 Task: Create a blank project AgileCraft with privacy Public and default view as List and in the team Taskers . Create three sections in the project as To-Do, Doing and Done
Action: Mouse moved to (98, 396)
Screenshot: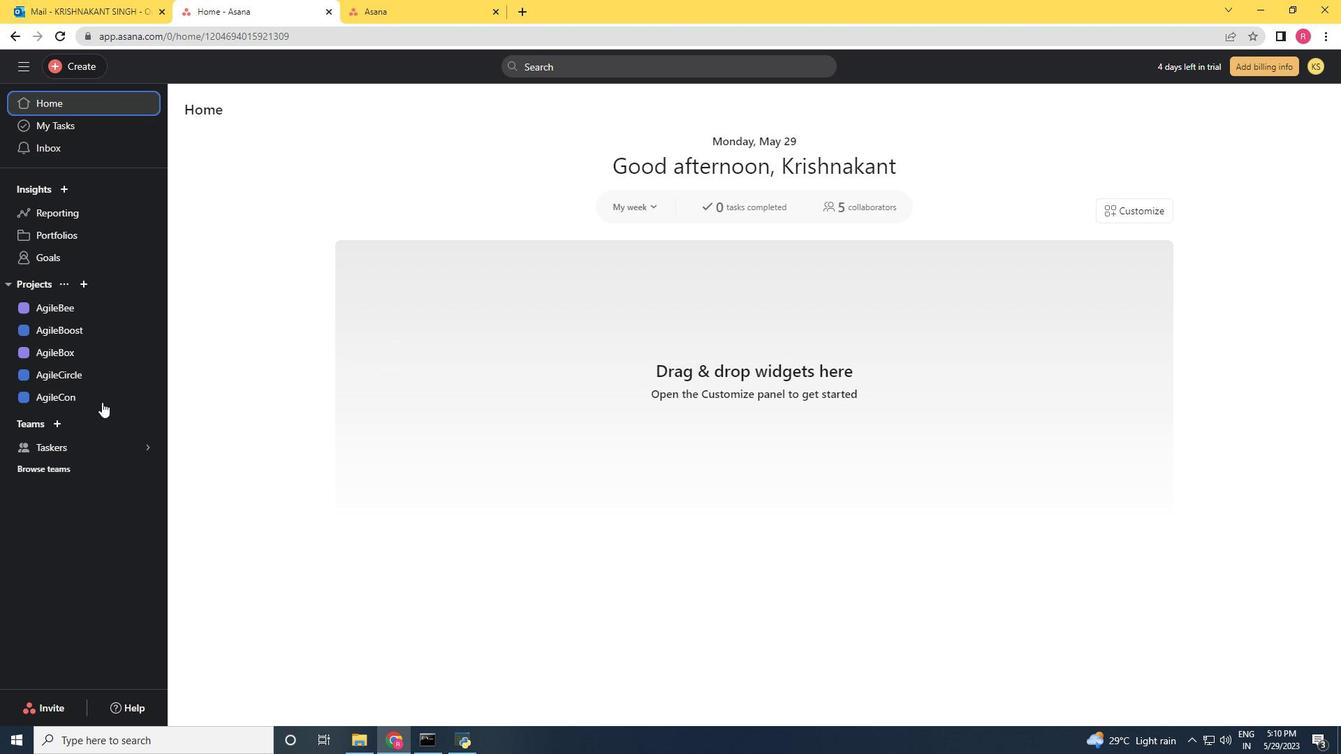 
Action: Mouse pressed left at (98, 396)
Screenshot: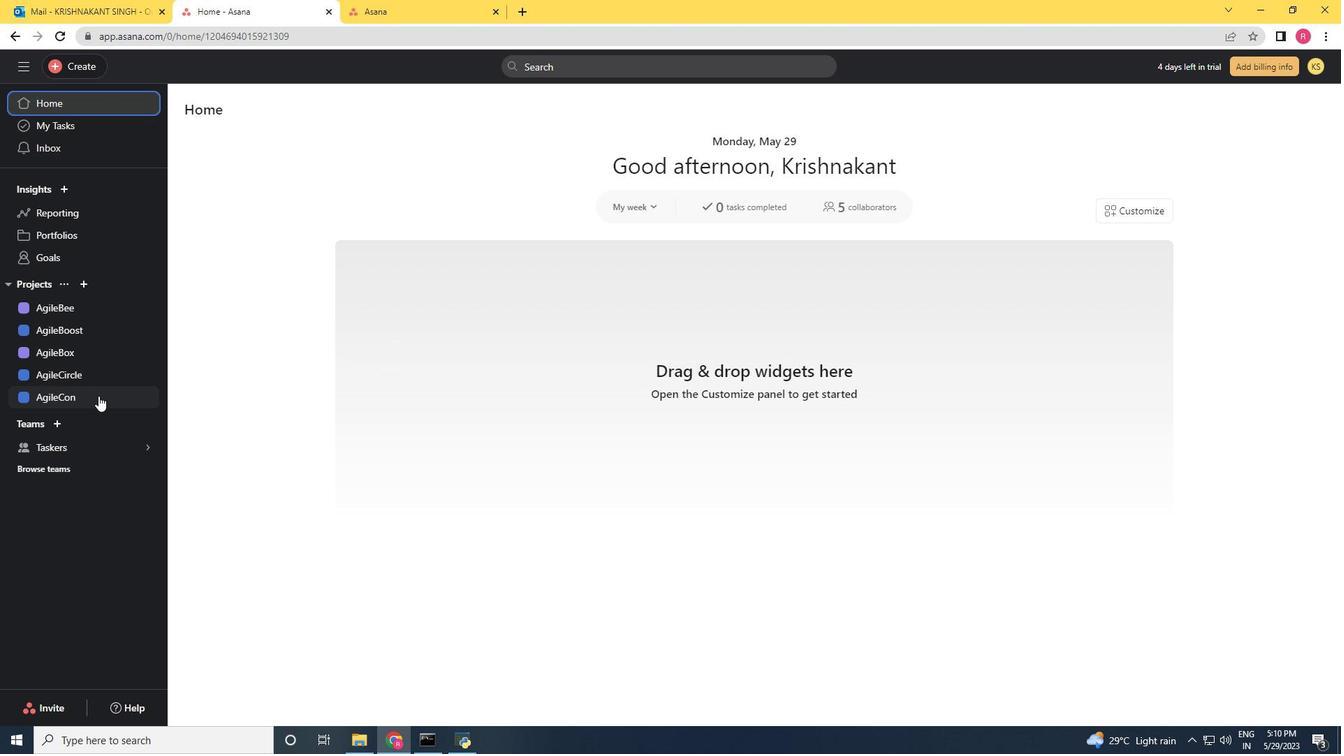 
Action: Mouse moved to (85, 60)
Screenshot: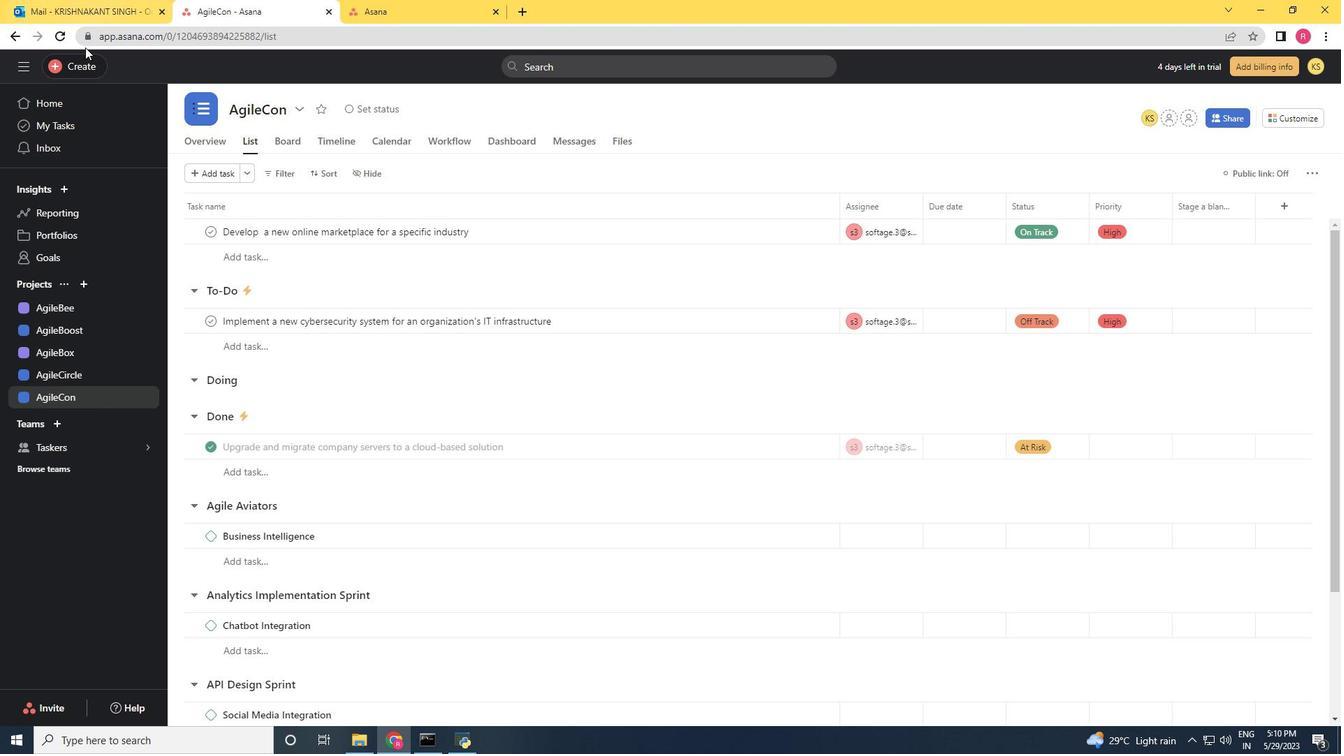 
Action: Mouse pressed left at (85, 60)
Screenshot: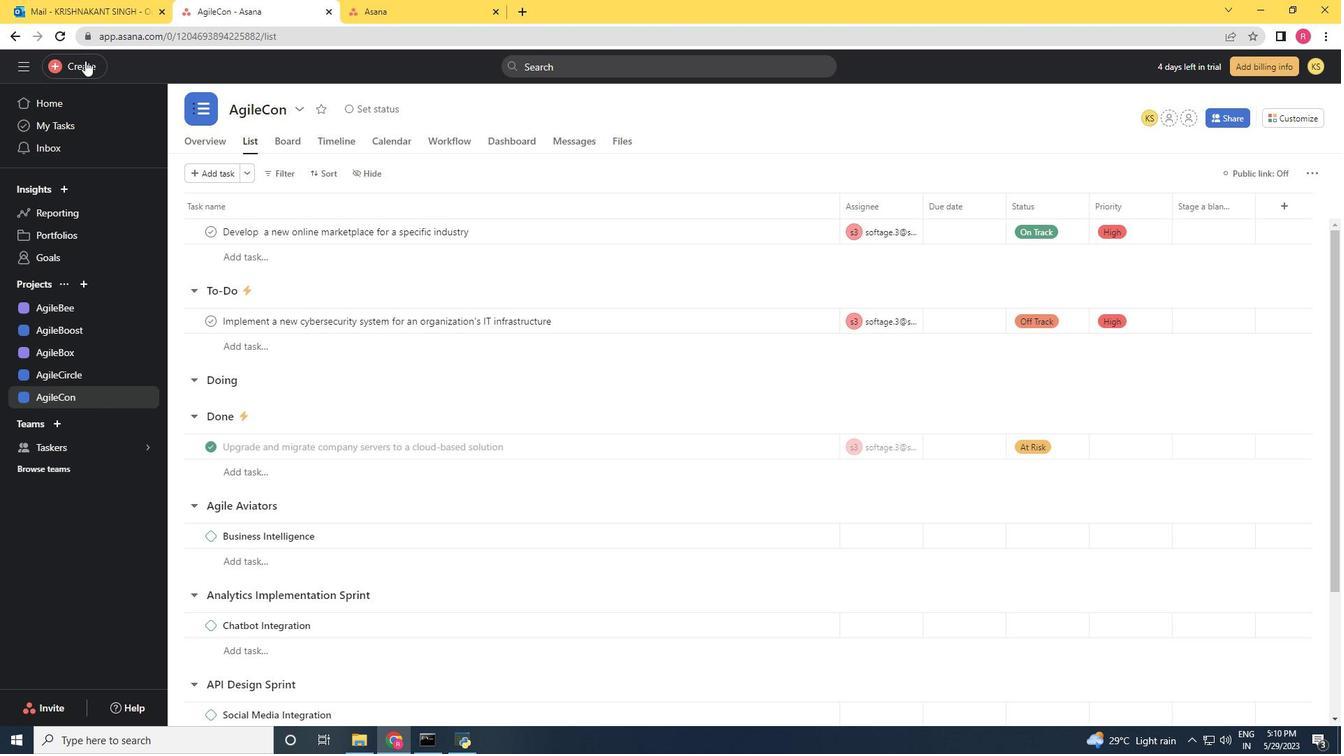 
Action: Mouse moved to (141, 103)
Screenshot: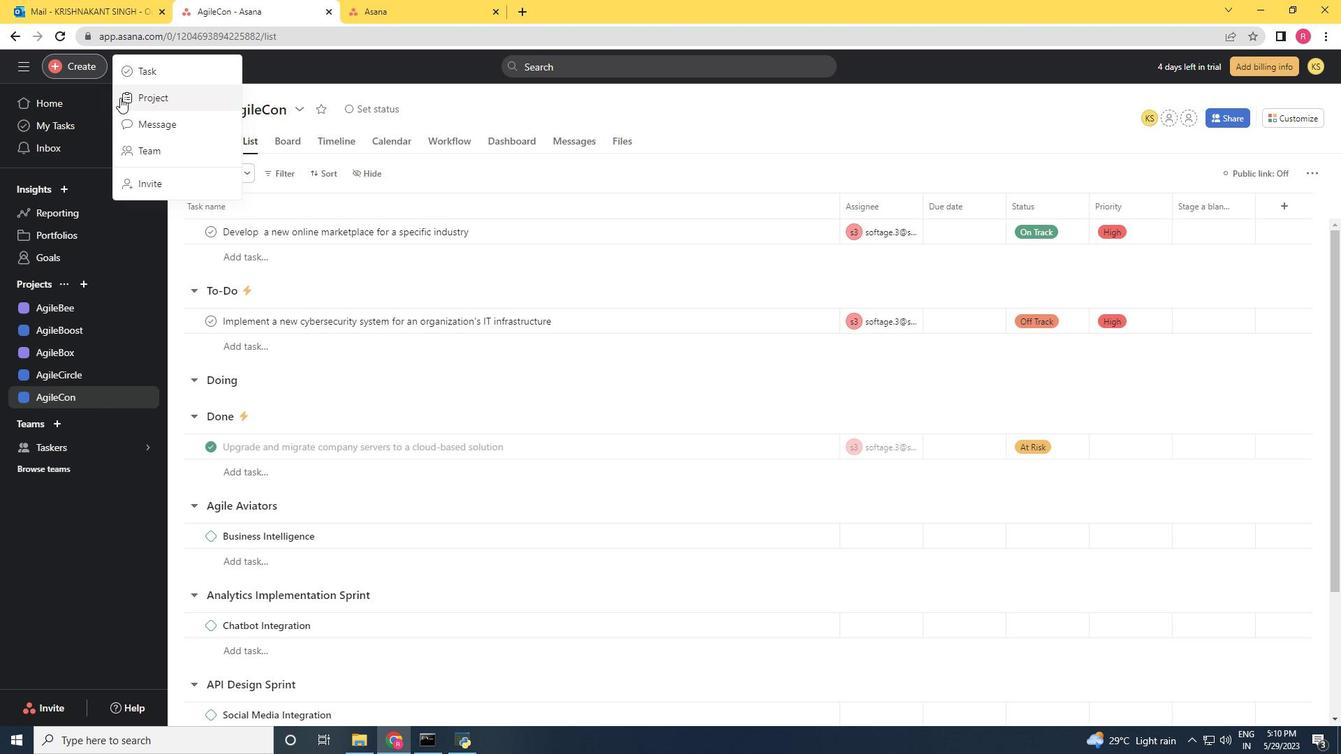 
Action: Mouse pressed left at (141, 103)
Screenshot: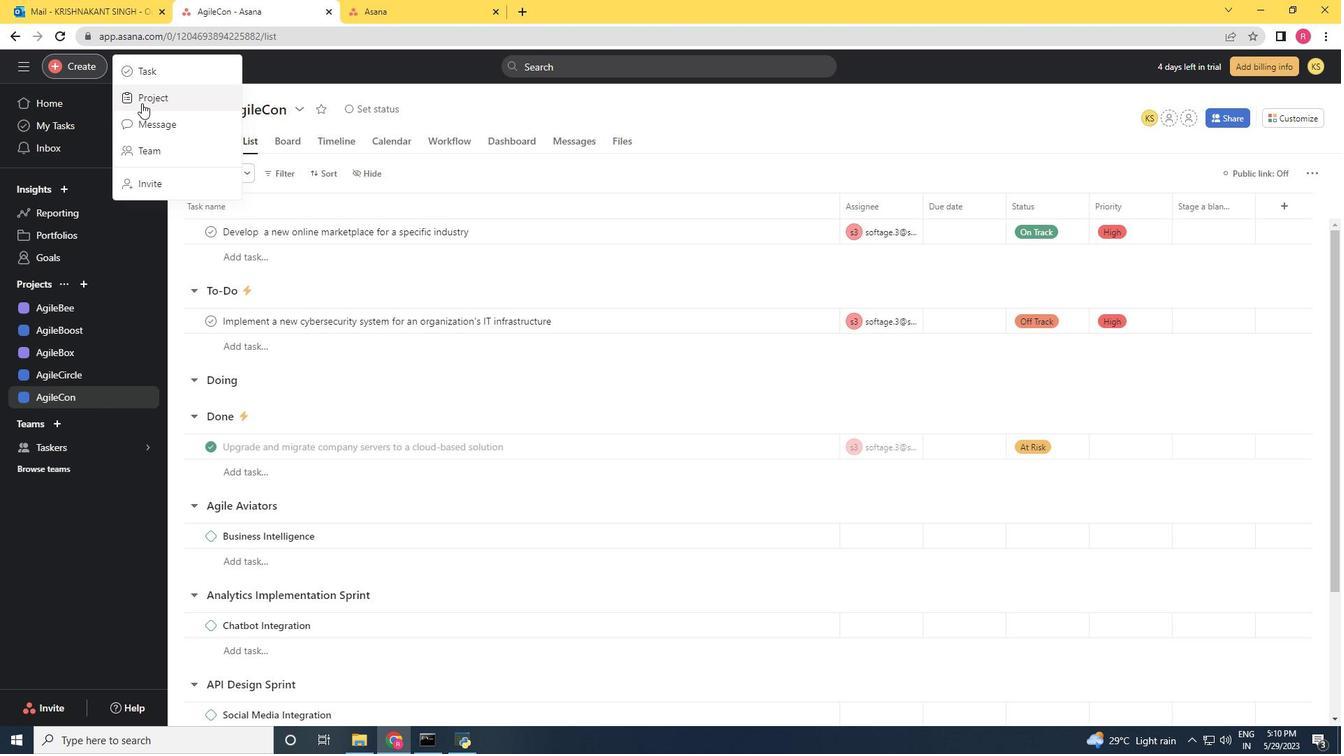 
Action: Mouse moved to (556, 398)
Screenshot: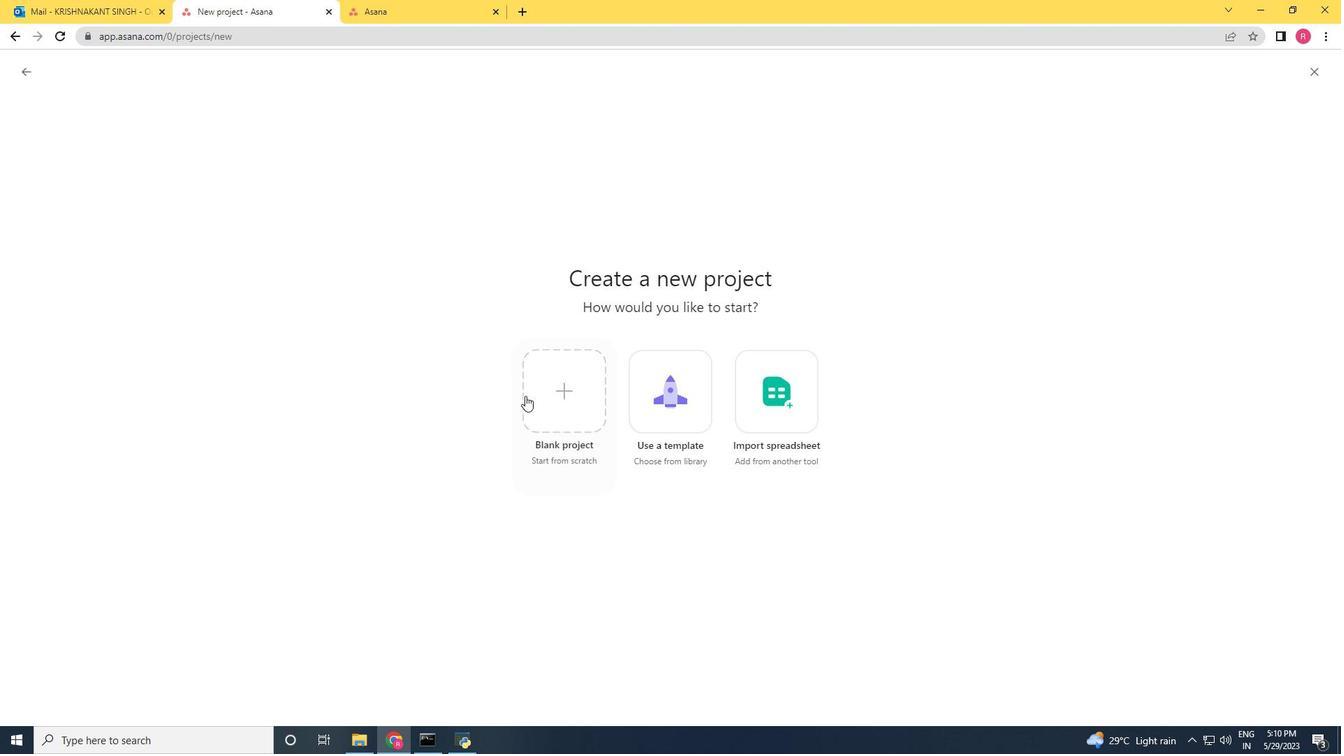 
Action: Mouse pressed left at (556, 398)
Screenshot: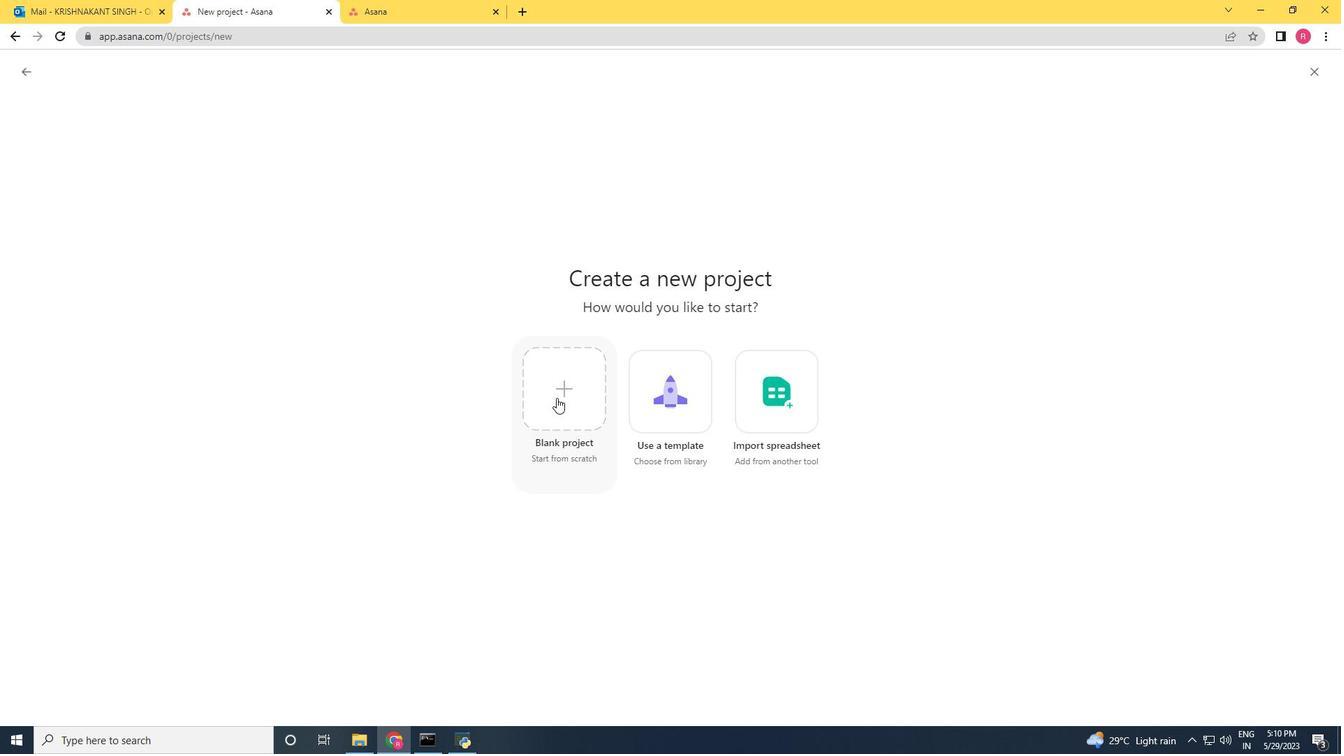 
Action: Mouse moved to (314, 218)
Screenshot: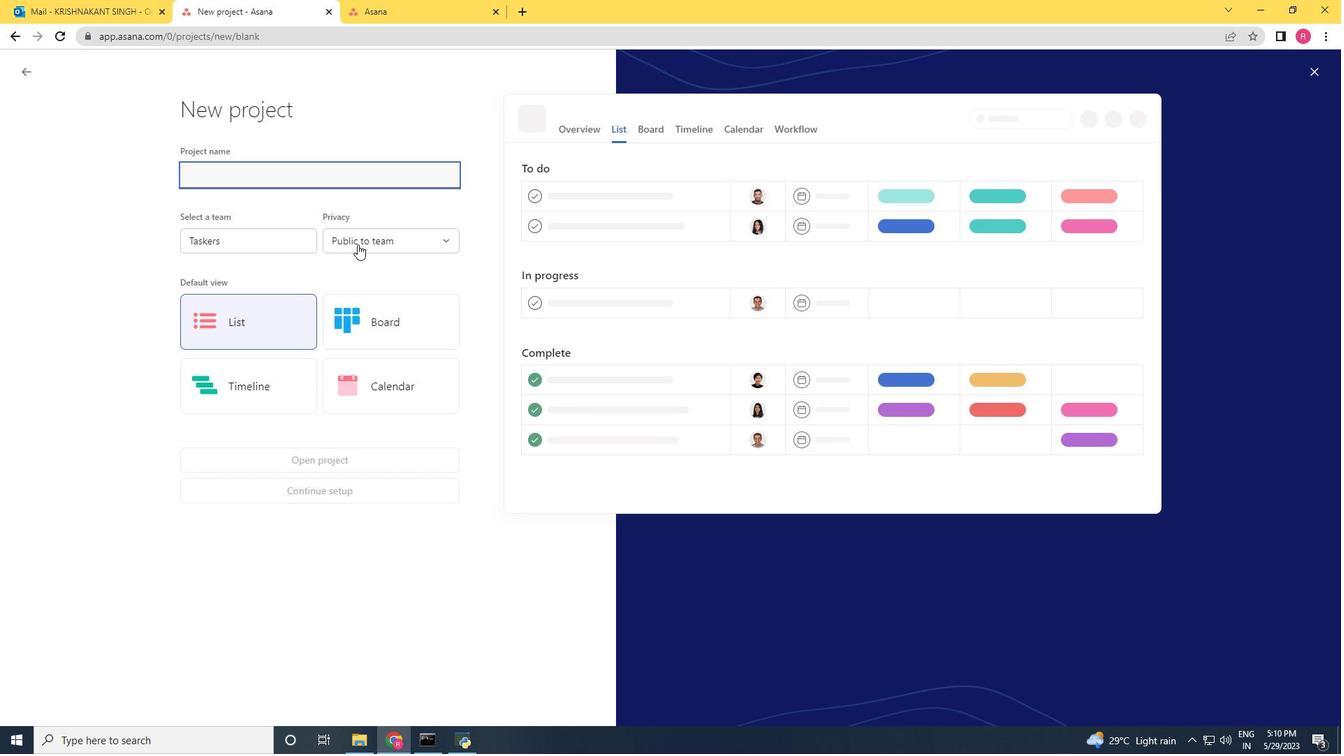 
Action: Key pressed <Key.shift>Agile<Key.shift>Craft
Screenshot: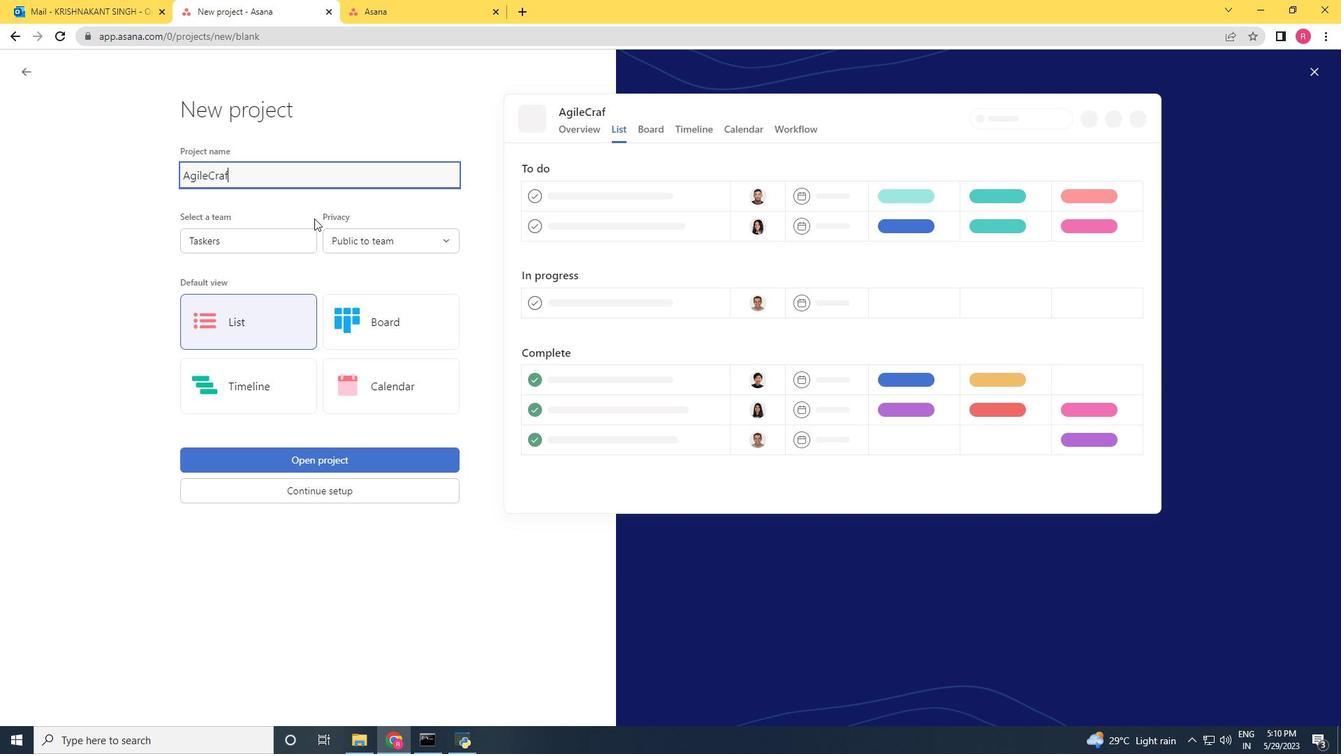 
Action: Mouse moved to (364, 245)
Screenshot: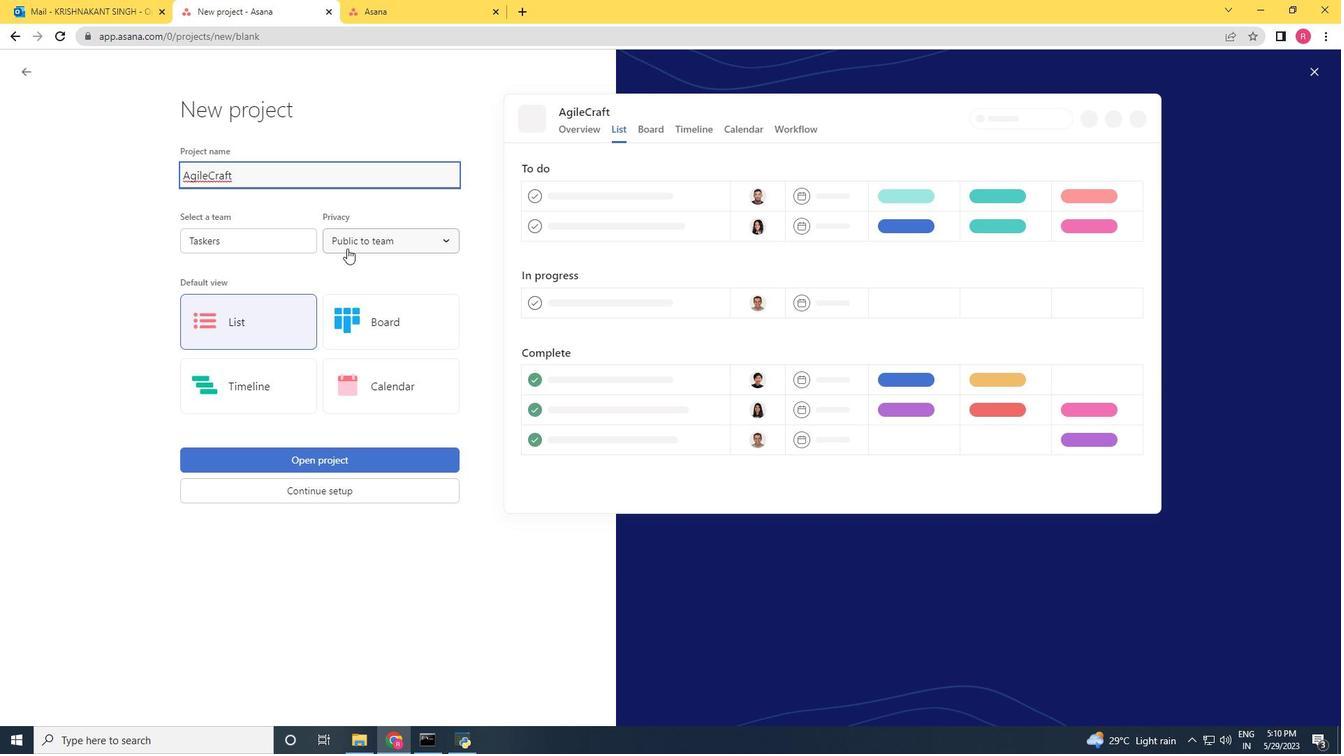 
Action: Mouse pressed left at (364, 245)
Screenshot: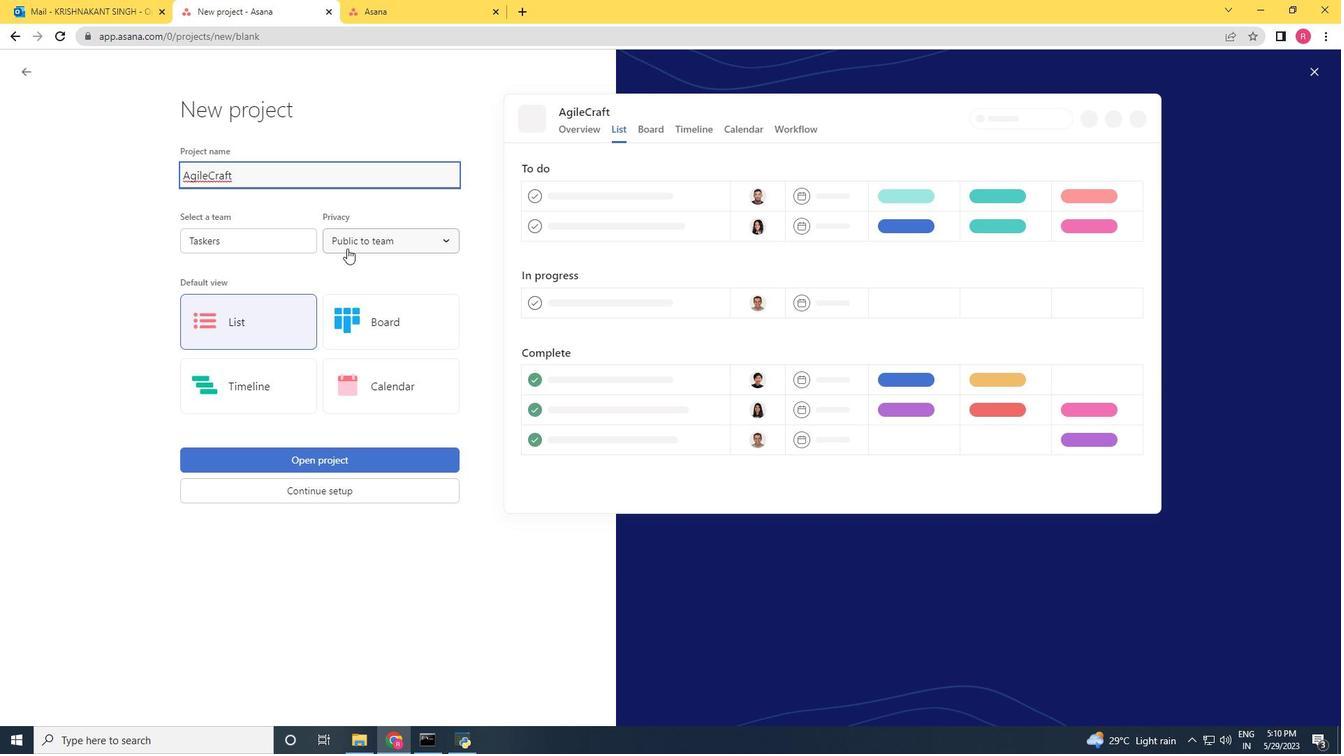 
Action: Mouse moved to (377, 264)
Screenshot: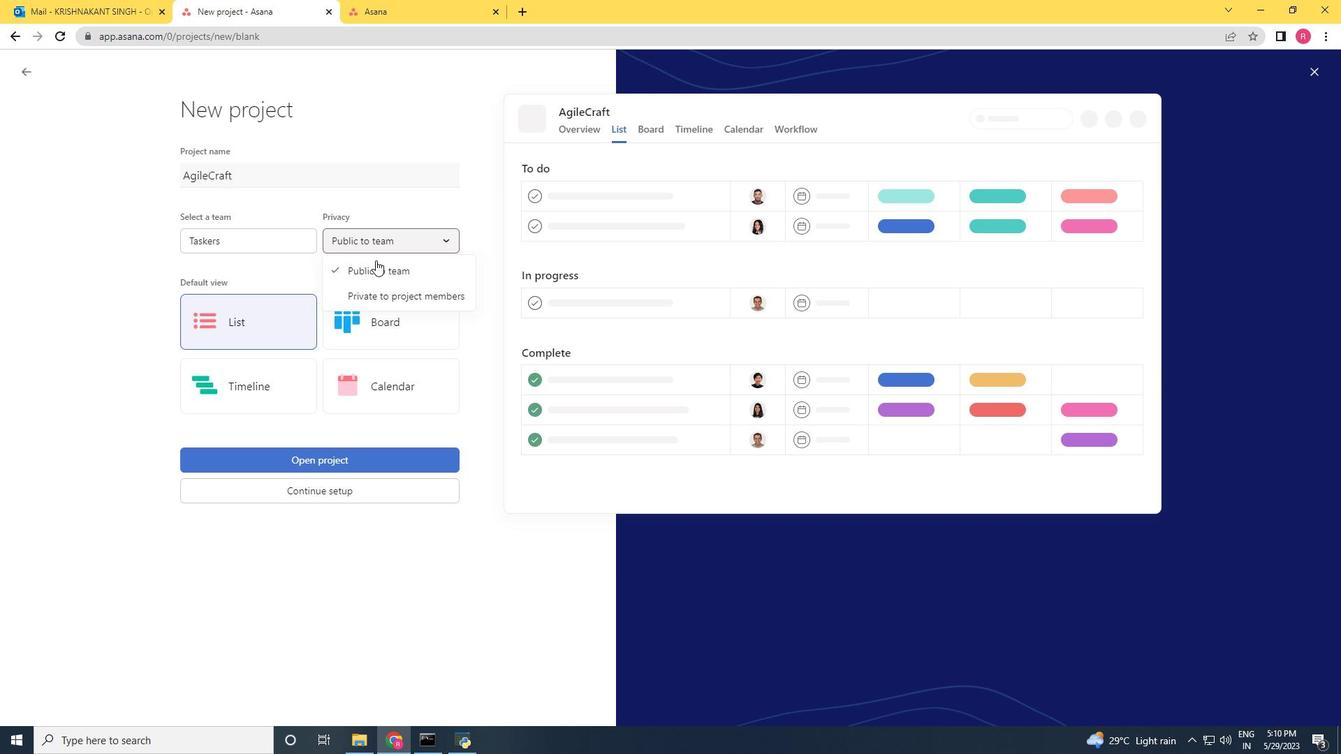 
Action: Mouse pressed left at (377, 264)
Screenshot: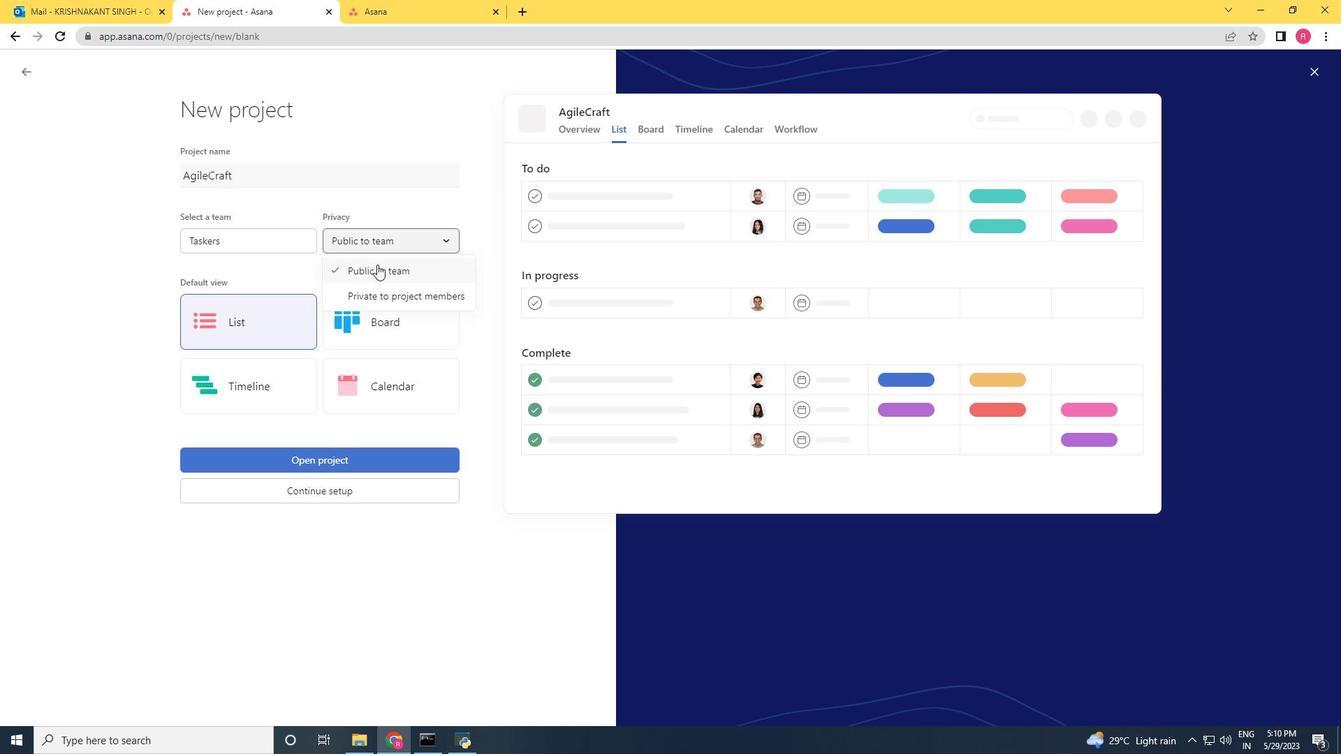 
Action: Mouse moved to (250, 306)
Screenshot: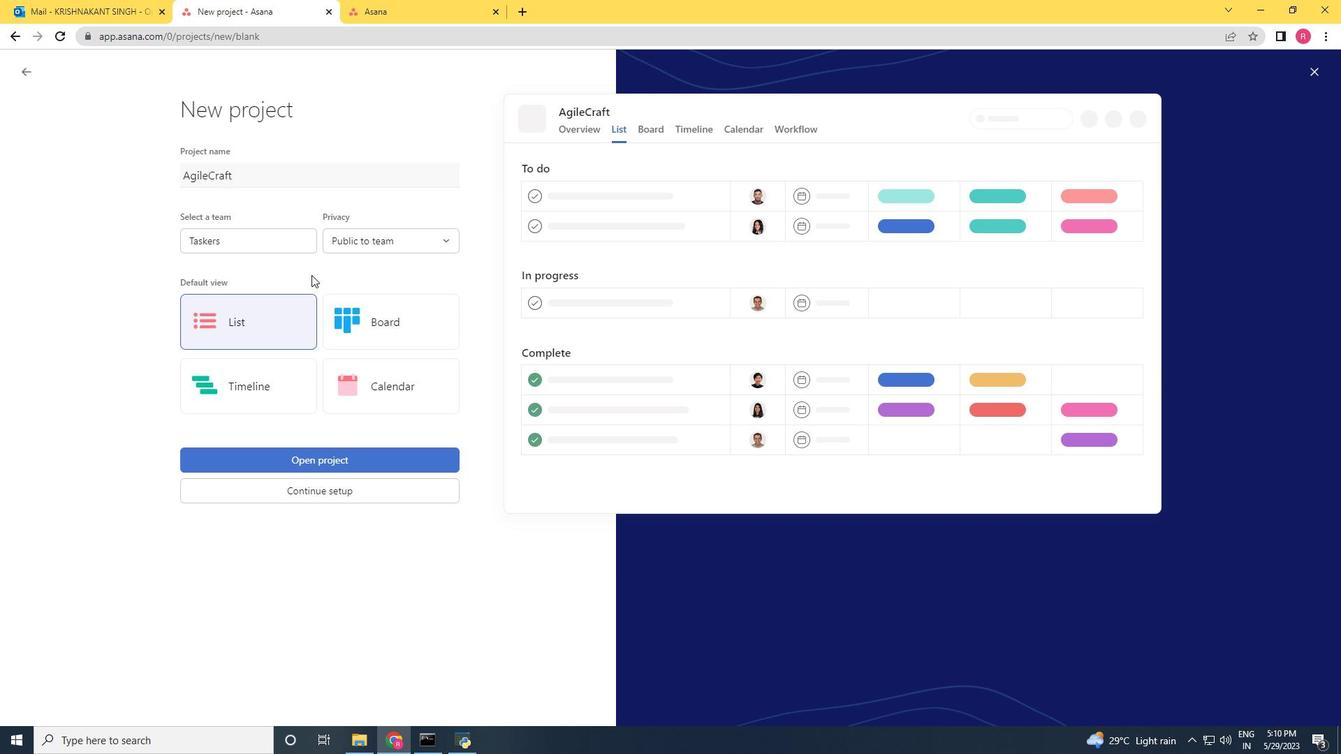 
Action: Mouse pressed left at (250, 306)
Screenshot: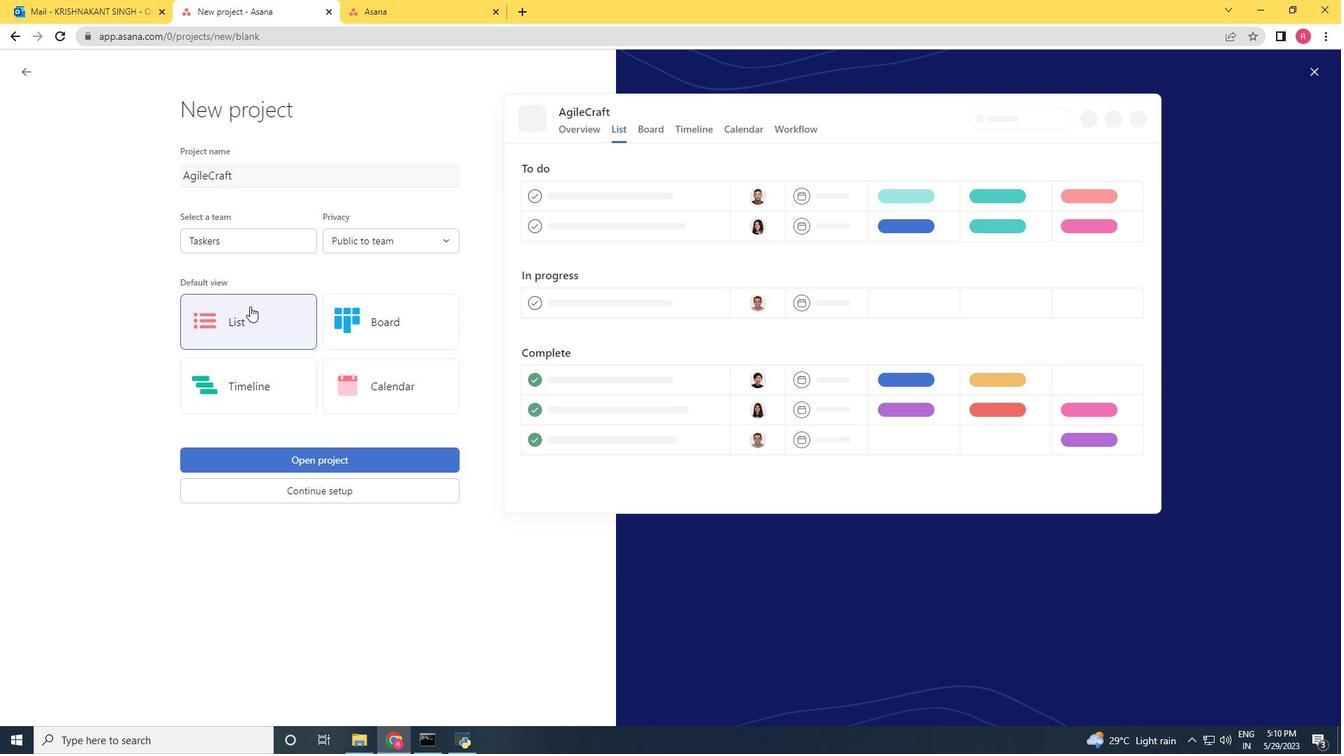 
Action: Mouse moved to (267, 243)
Screenshot: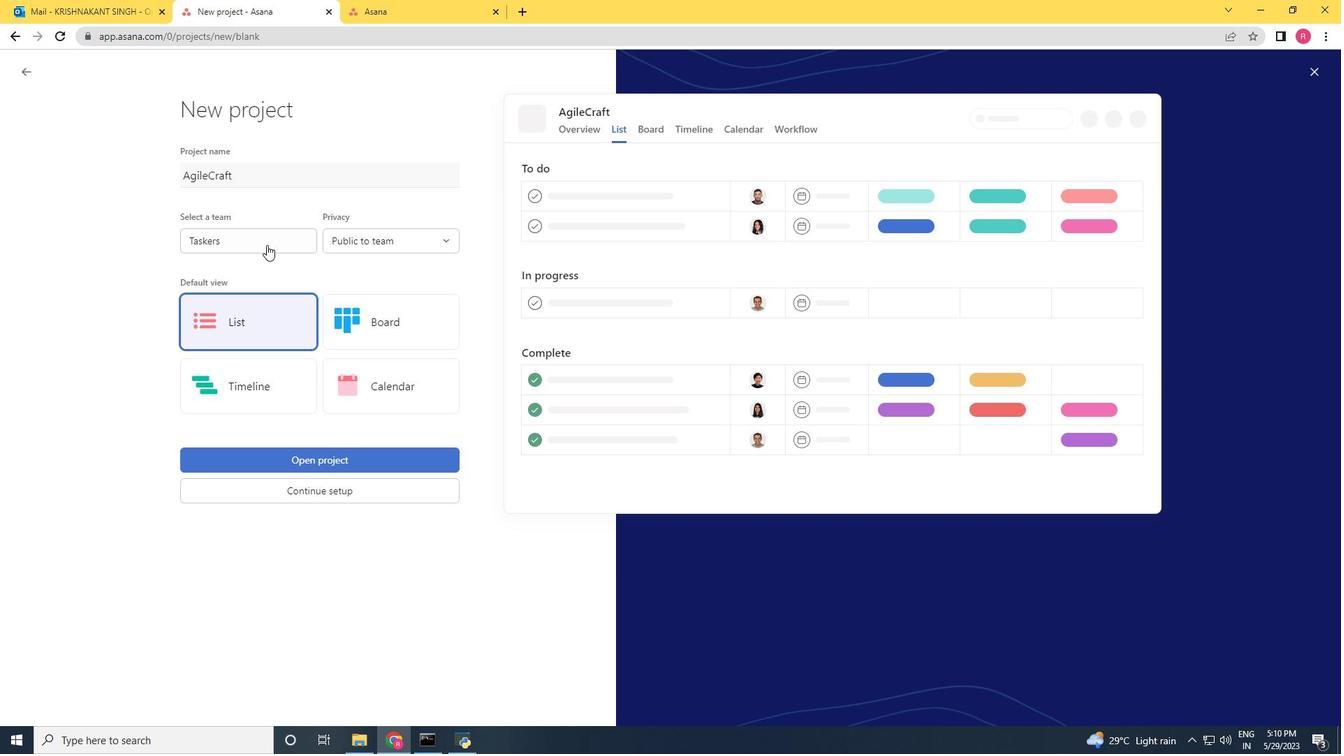 
Action: Mouse pressed left at (267, 243)
Screenshot: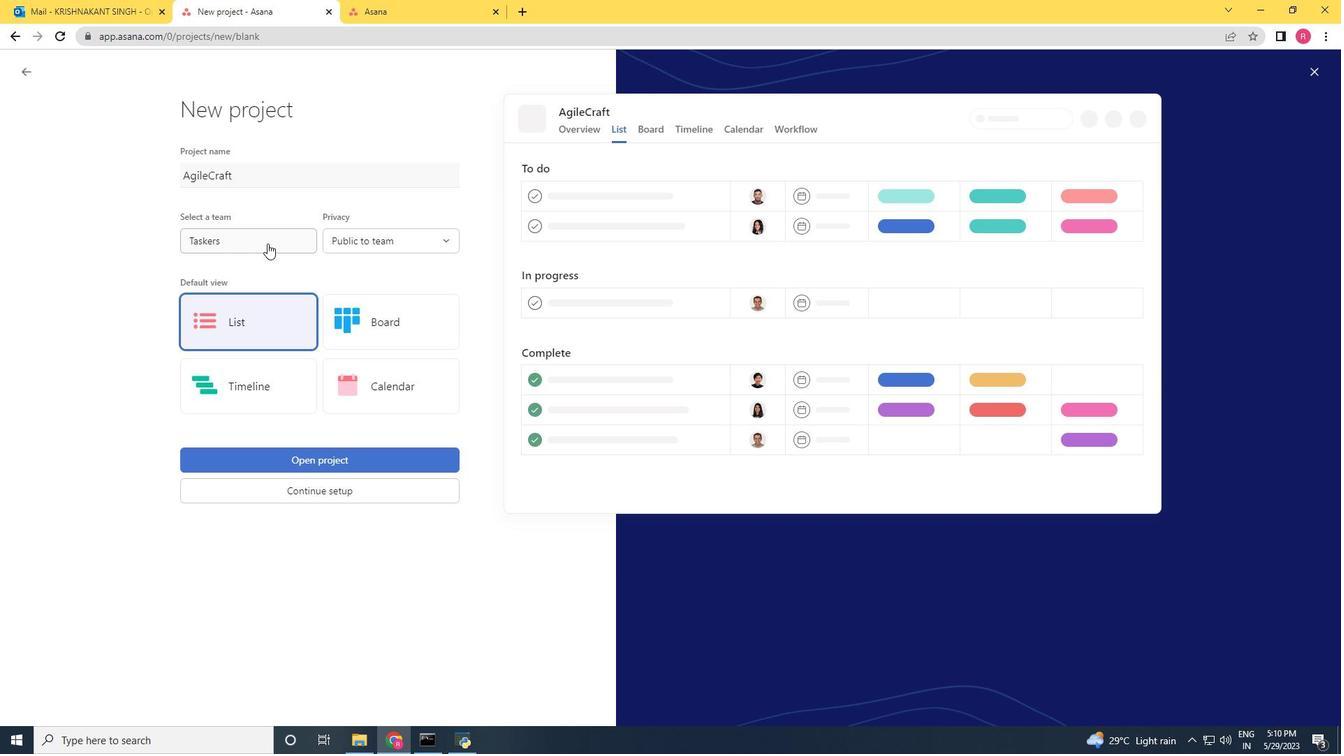
Action: Mouse moved to (264, 262)
Screenshot: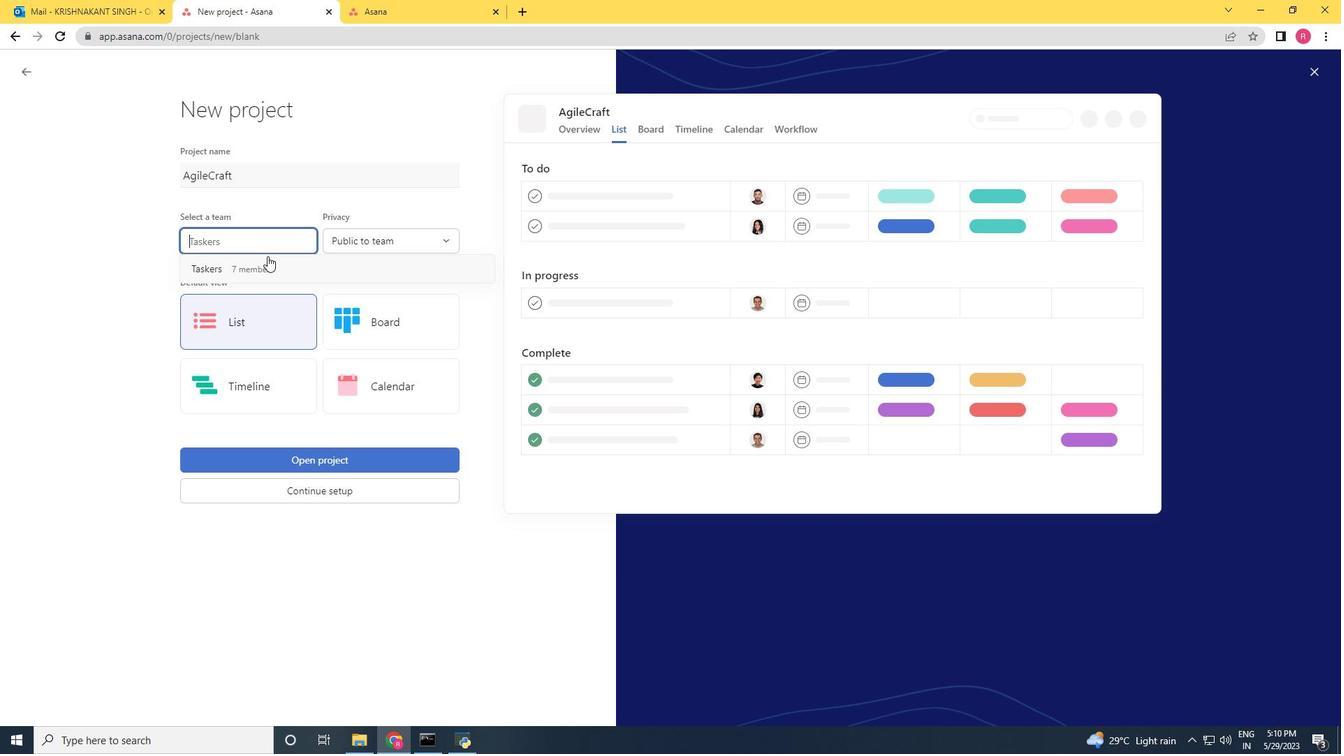 
Action: Mouse pressed left at (264, 262)
Screenshot: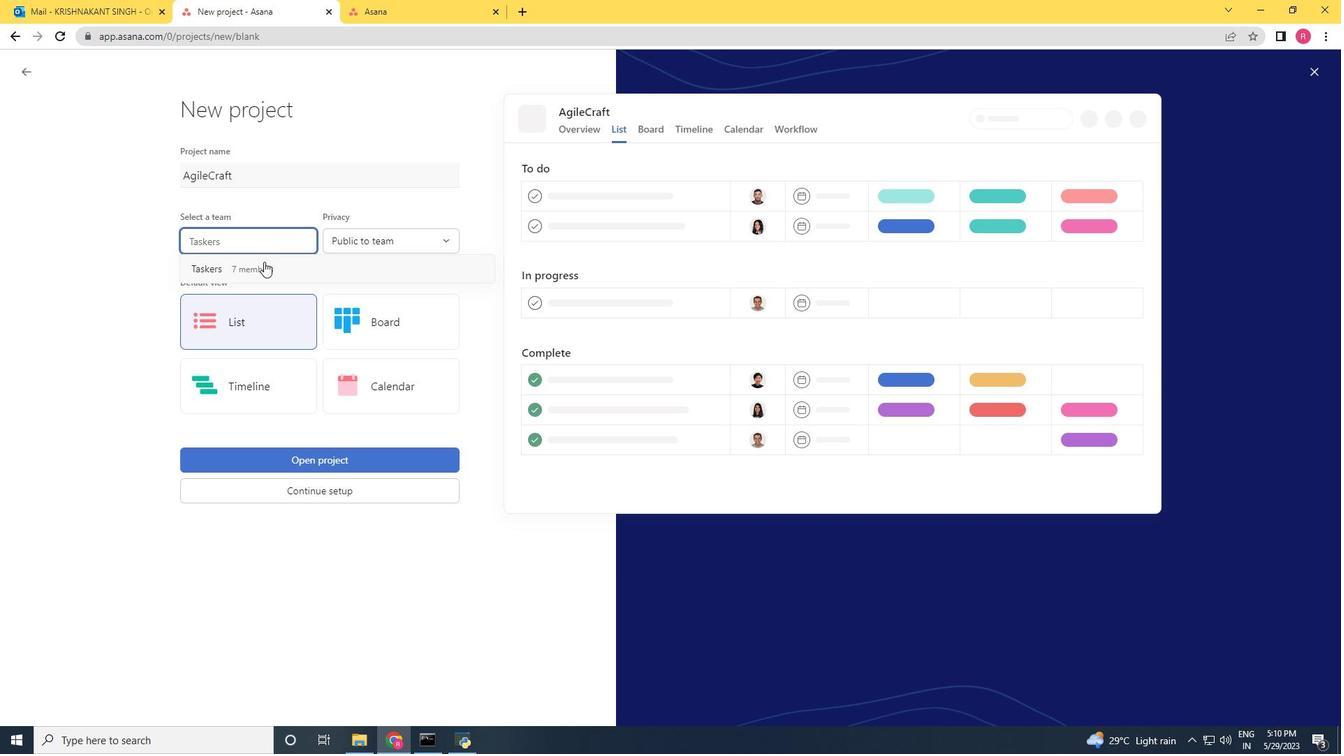 
Action: Mouse moved to (325, 453)
Screenshot: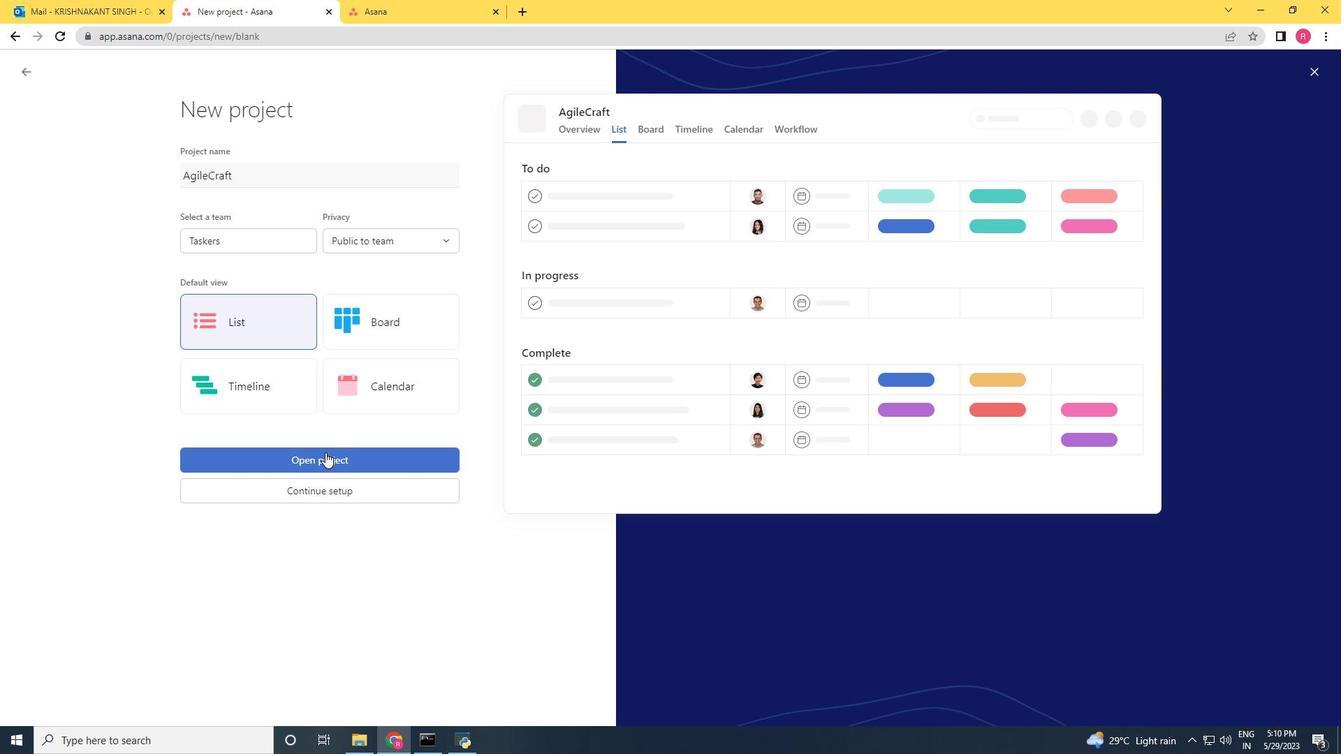 
Action: Mouse pressed left at (325, 453)
Screenshot: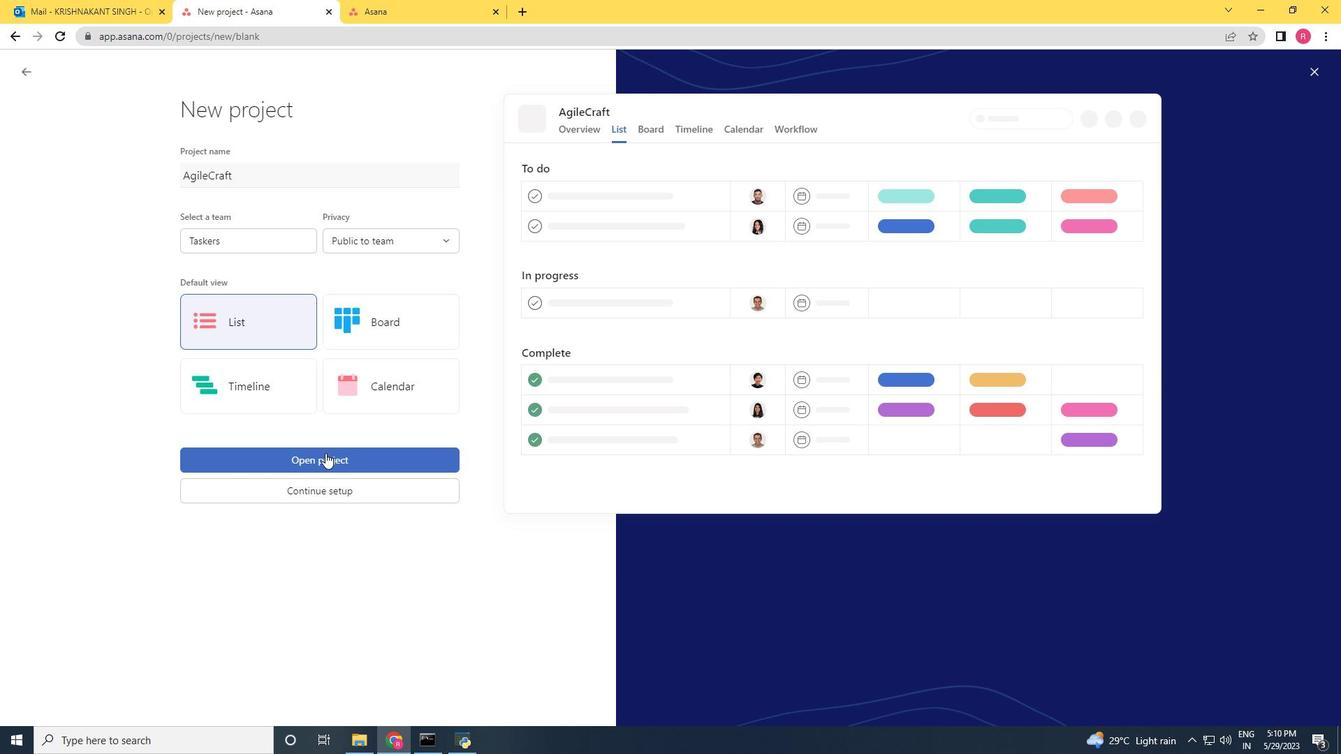 
Action: Mouse moved to (249, 300)
Screenshot: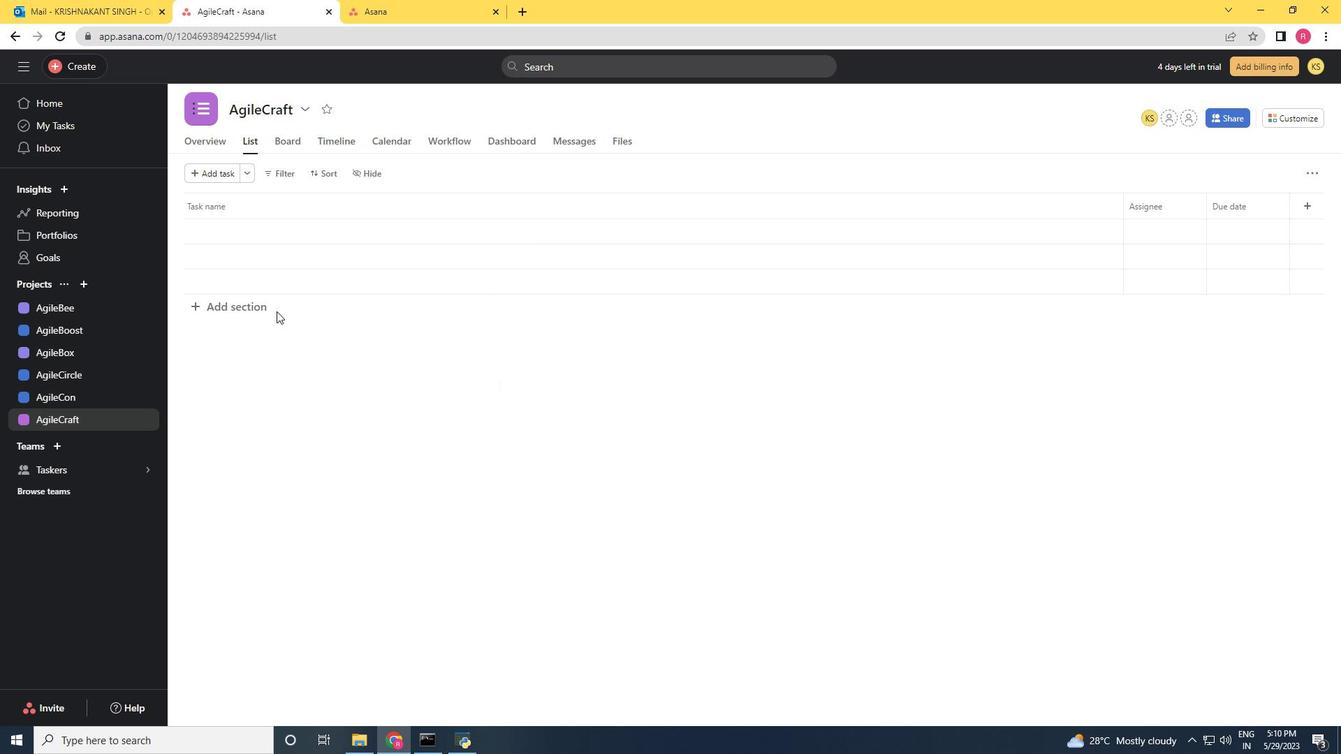 
Action: Mouse pressed left at (249, 300)
Screenshot: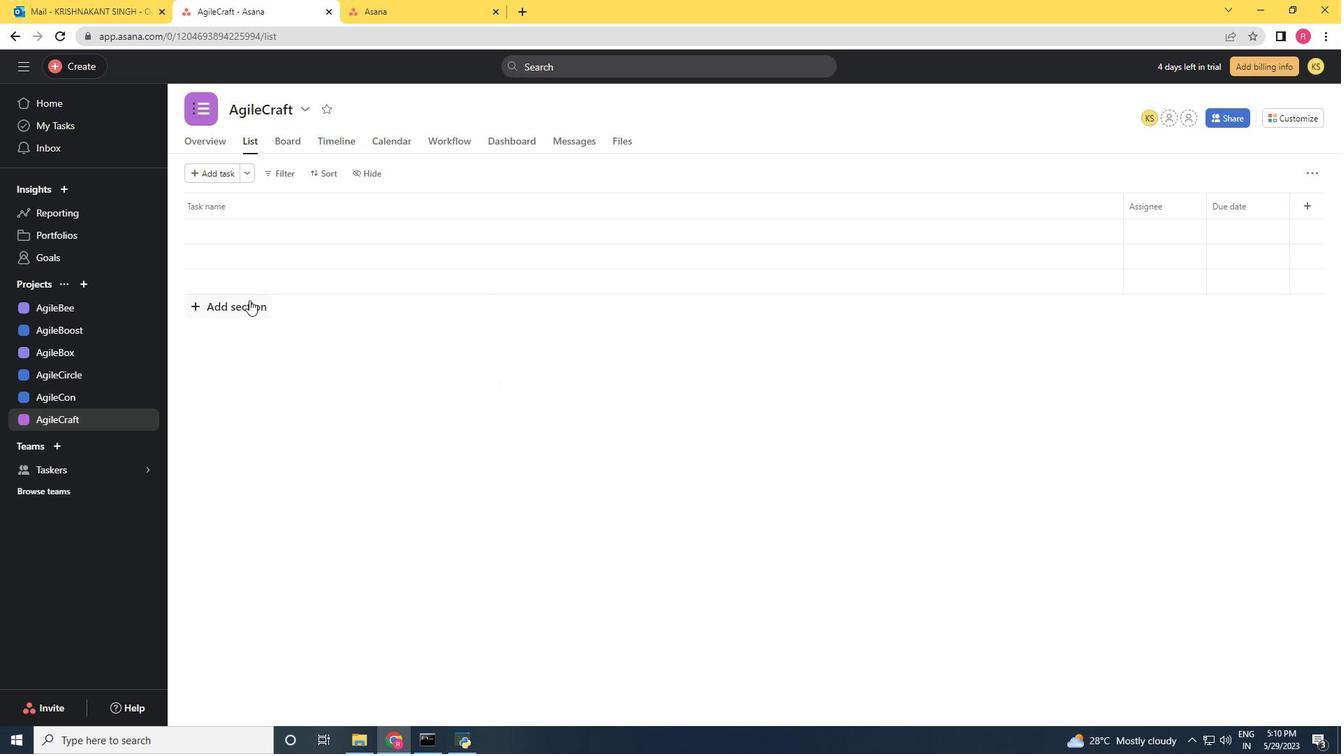 
Action: Key pressed <Key.shift>To-<Key.shift>Do<Key.enter>
Screenshot: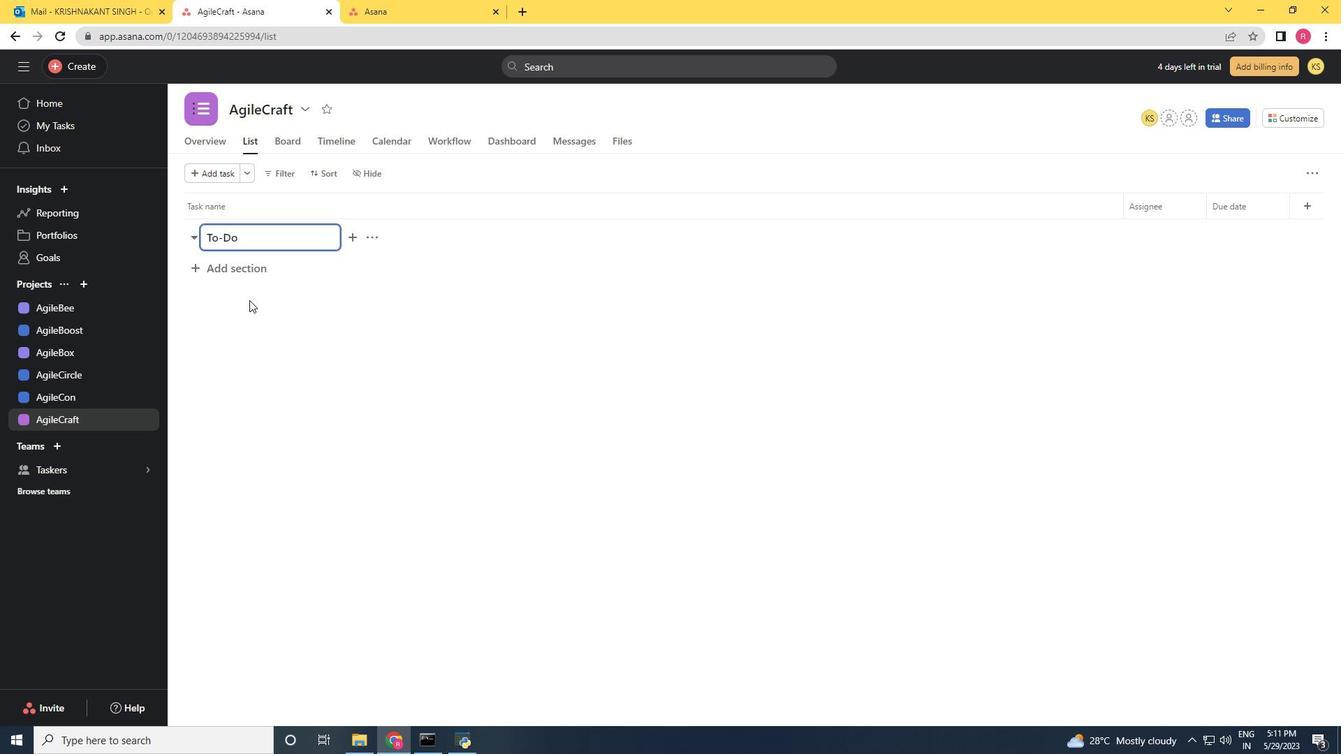 
Action: Mouse moved to (234, 324)
Screenshot: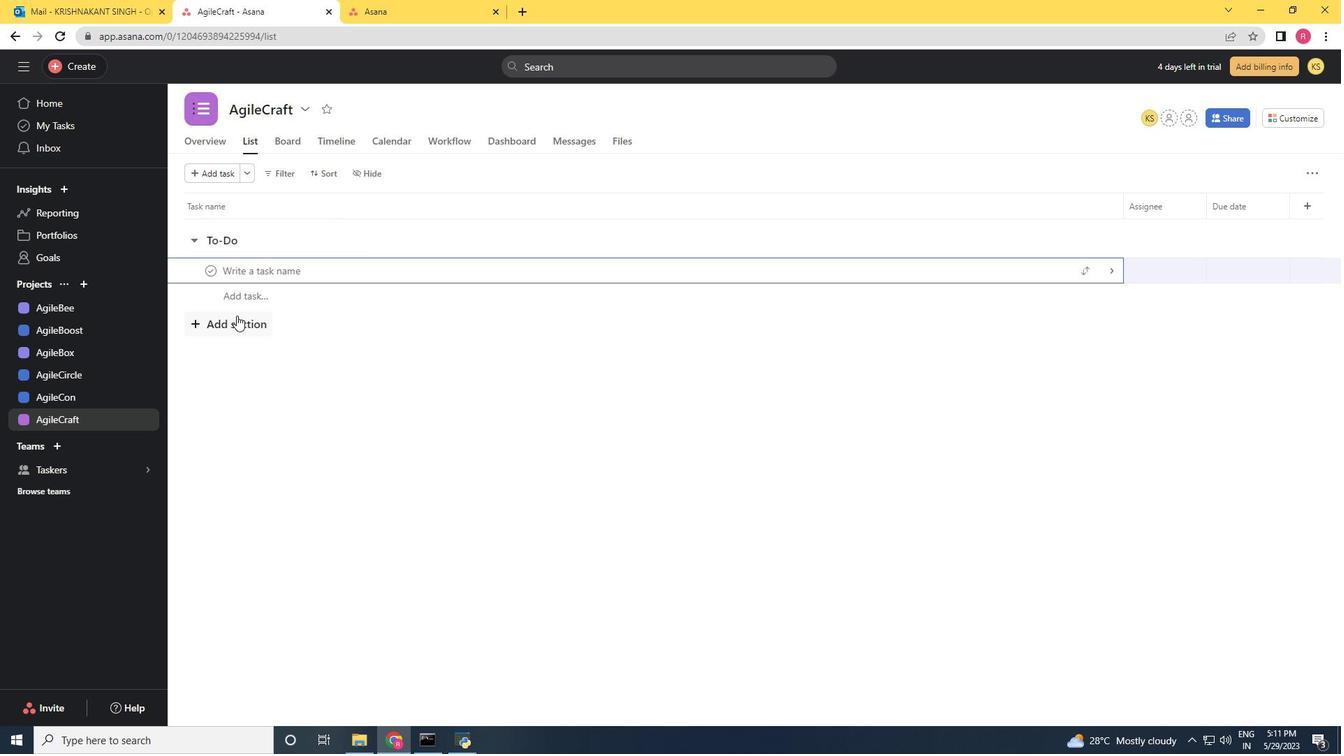 
Action: Mouse pressed left at (234, 324)
Screenshot: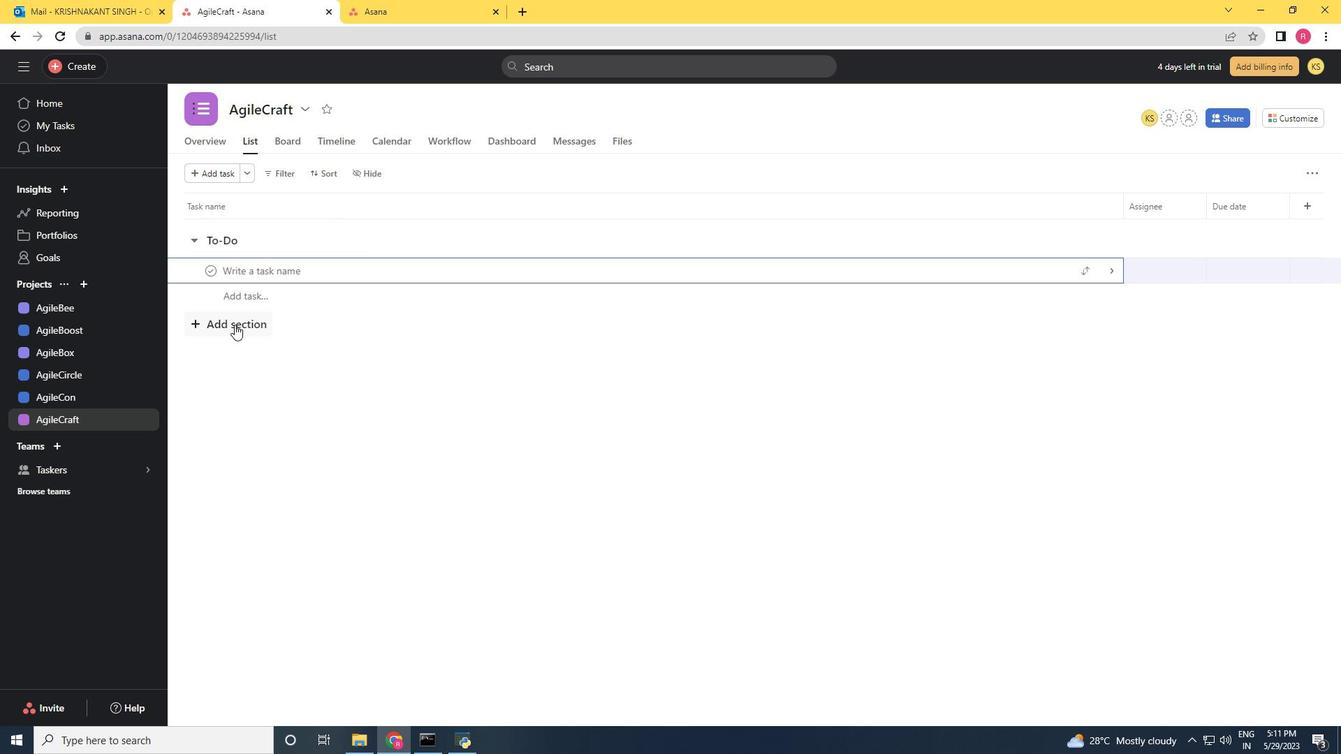 
Action: Mouse moved to (231, 264)
Screenshot: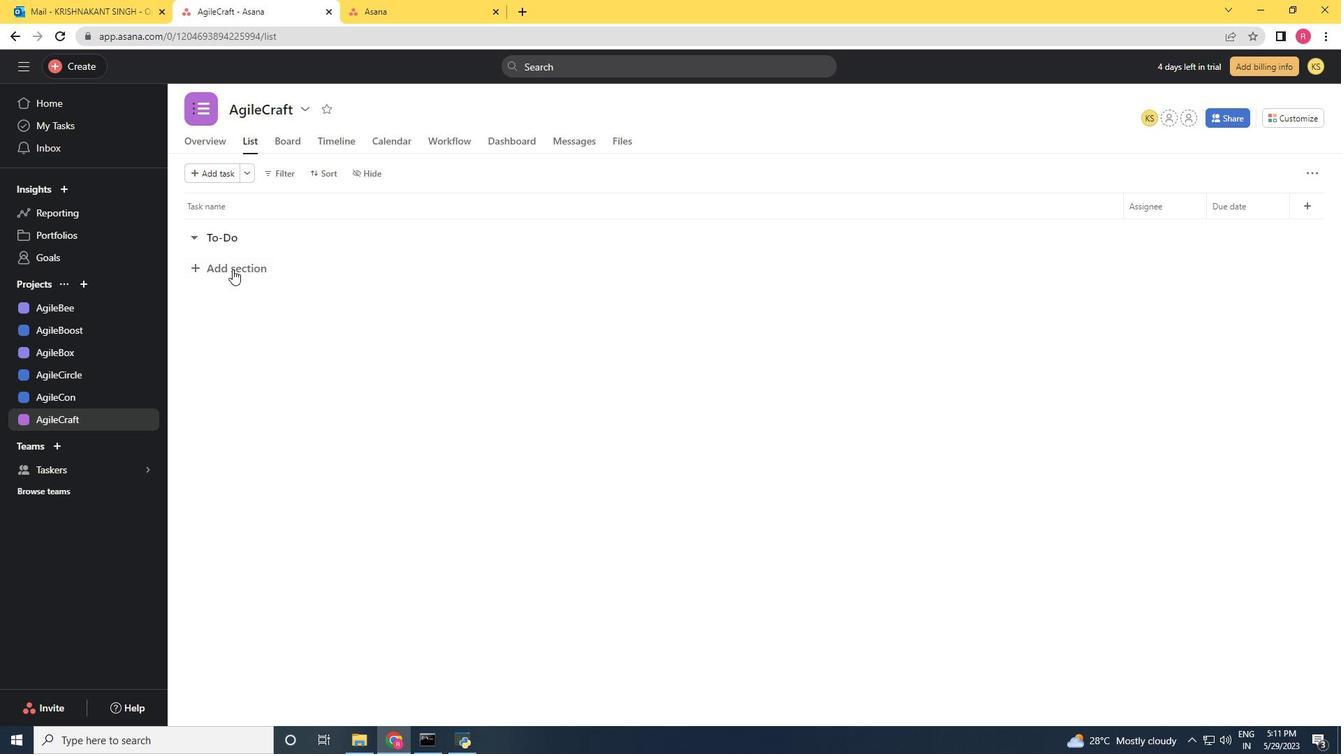 
Action: Mouse pressed left at (231, 264)
Screenshot: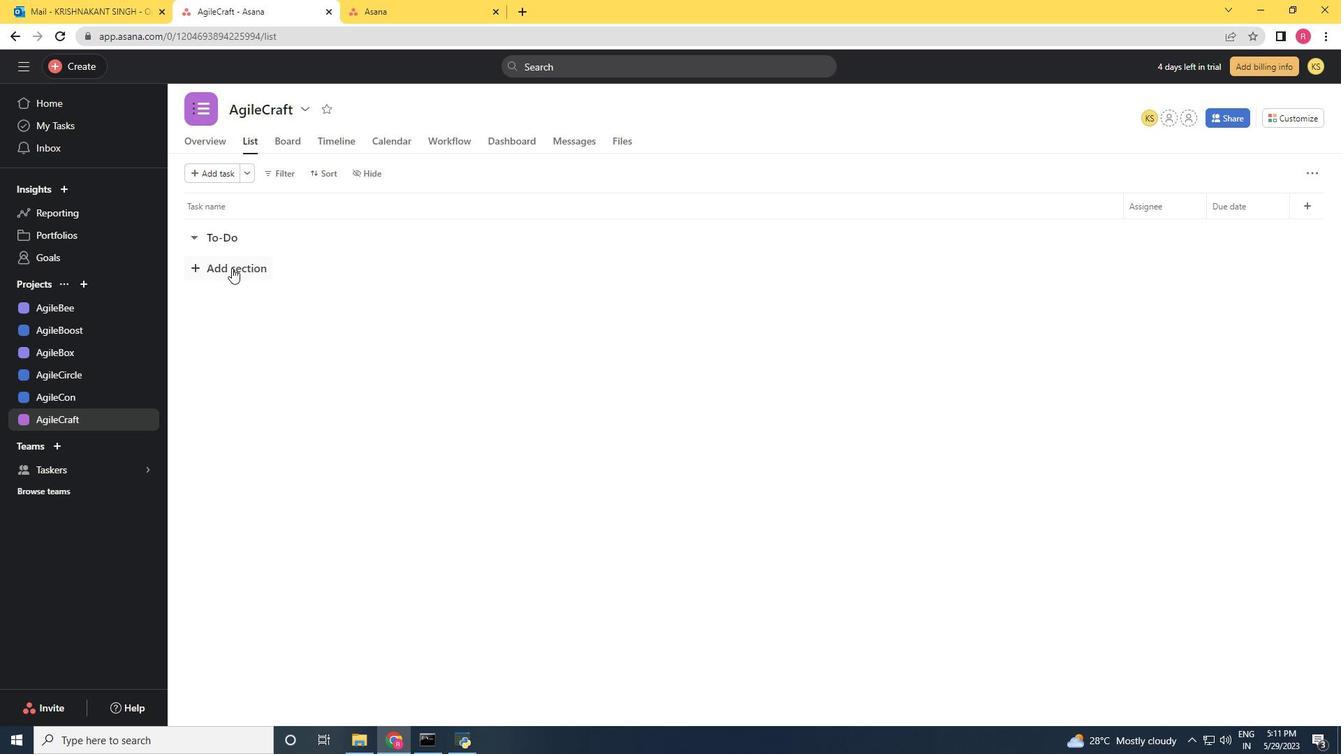 
Action: Key pressed <Key.shift>Doing<Key.enter>
Screenshot: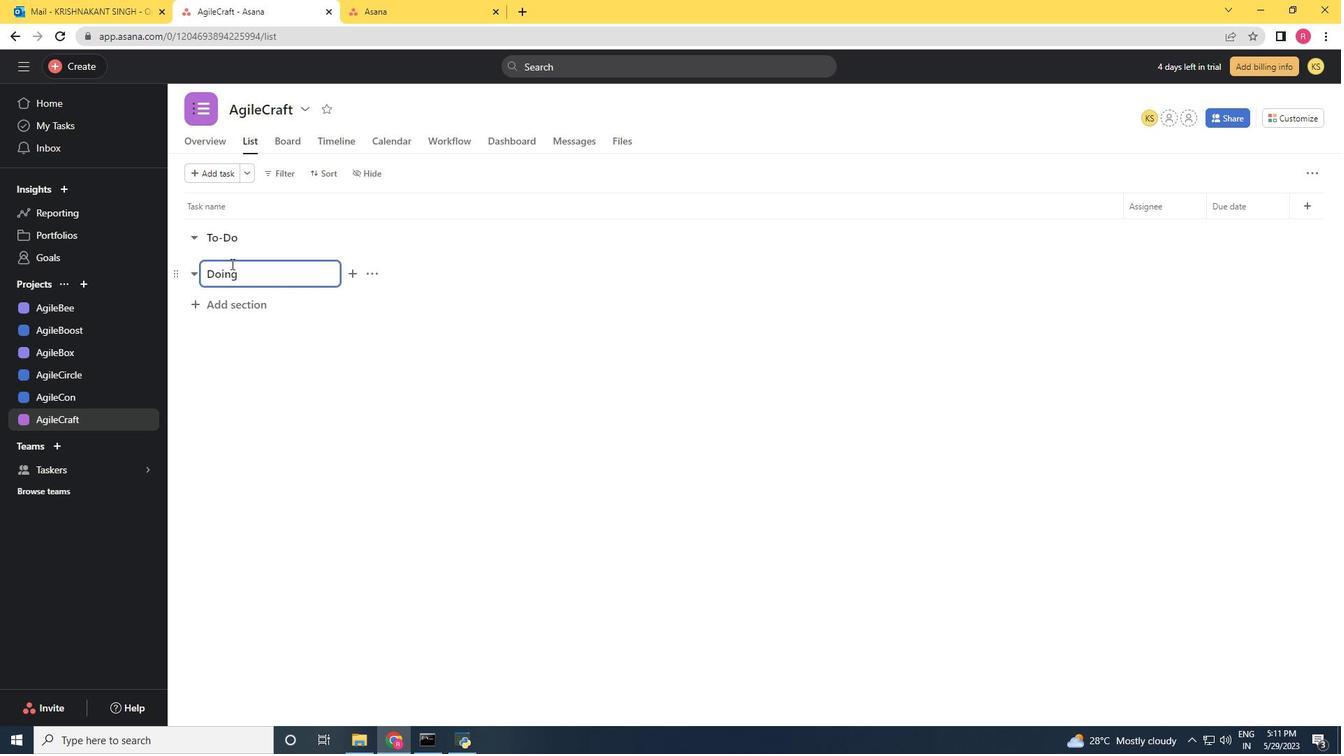 
Action: Mouse moved to (225, 358)
Screenshot: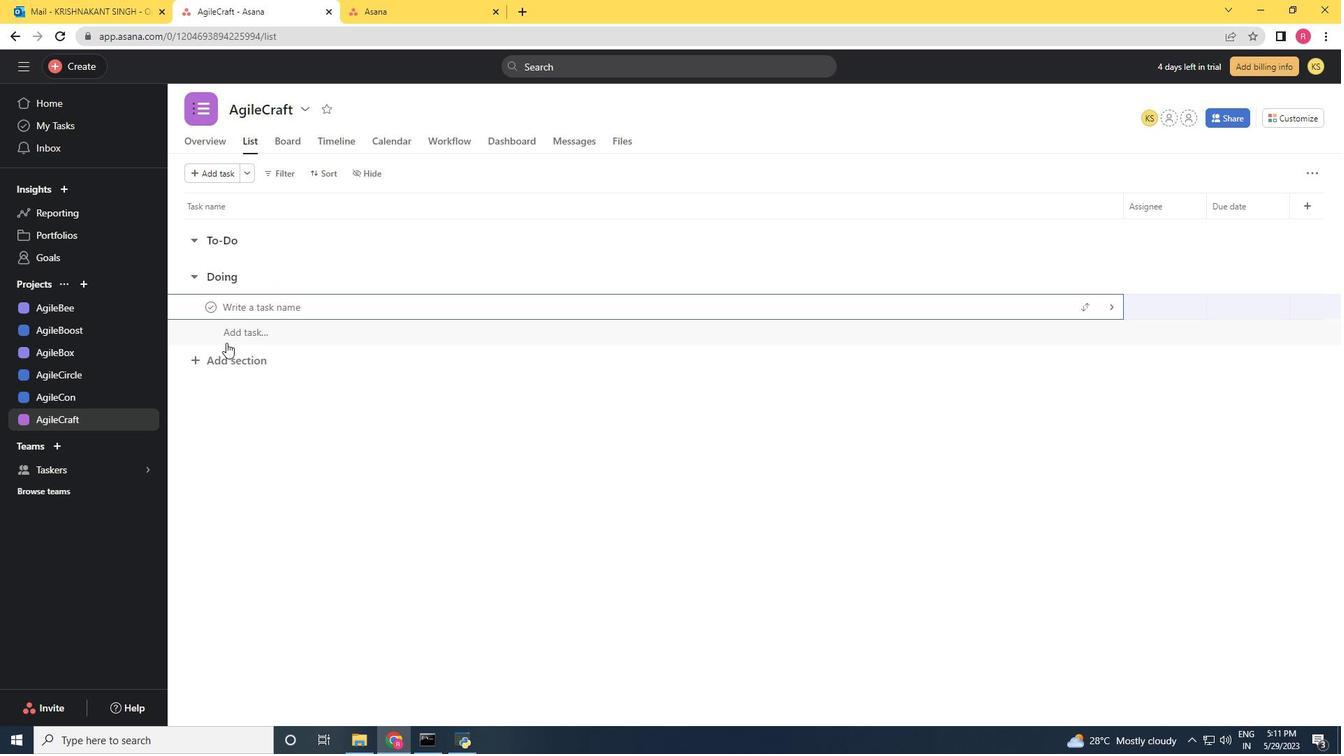 
Action: Mouse pressed left at (225, 358)
Screenshot: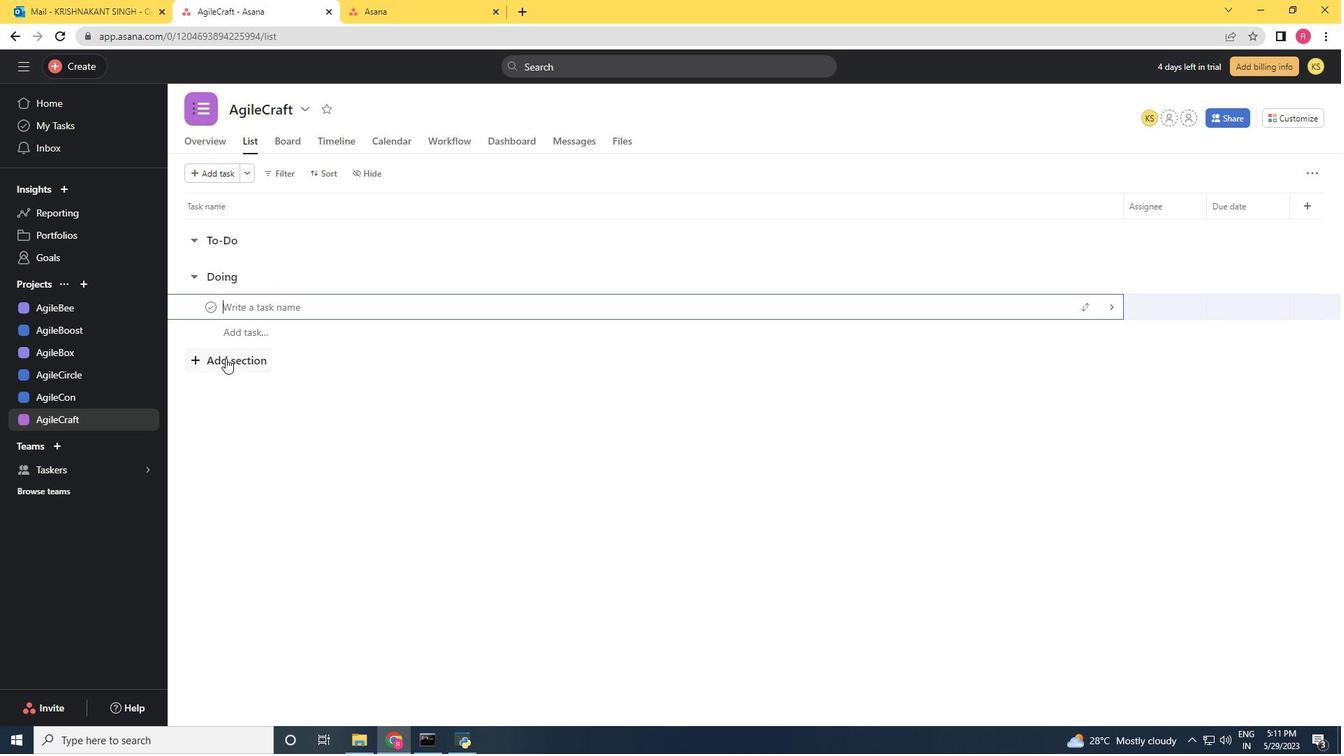 
Action: Mouse moved to (228, 301)
Screenshot: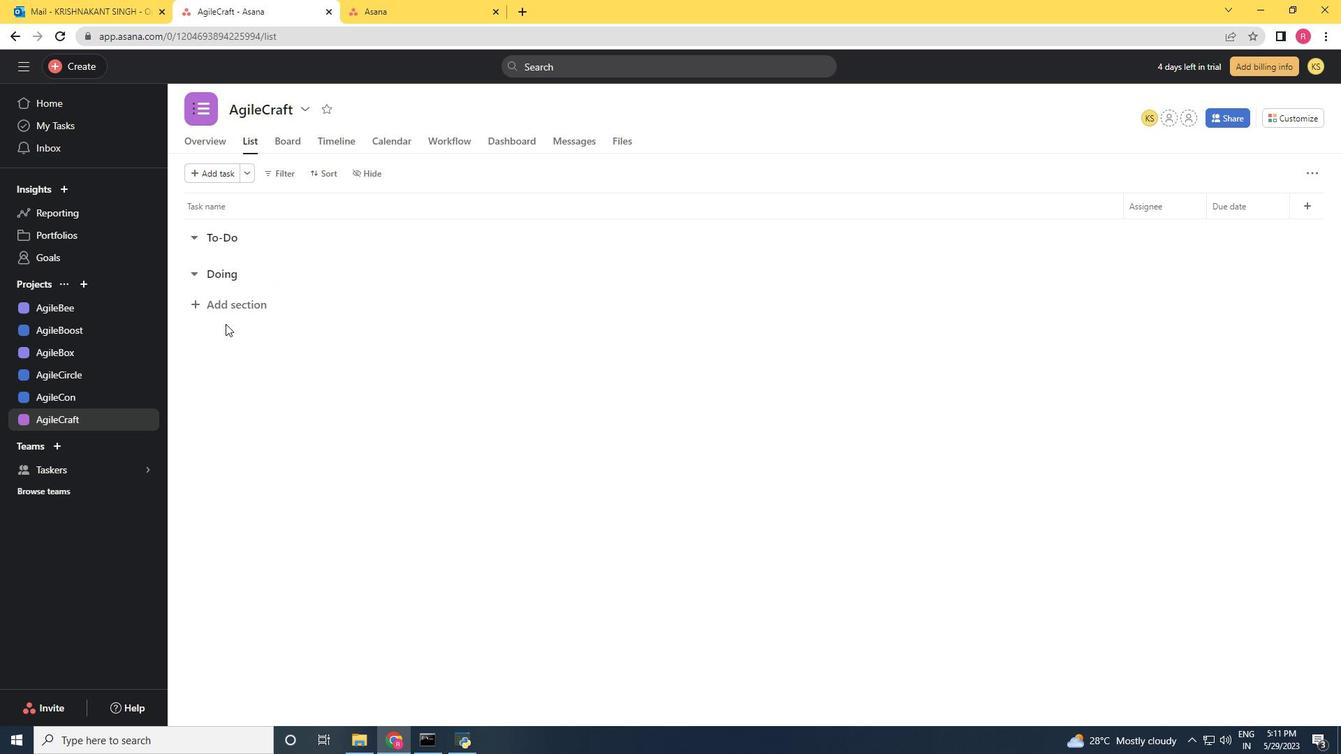 
Action: Mouse pressed left at (228, 301)
Screenshot: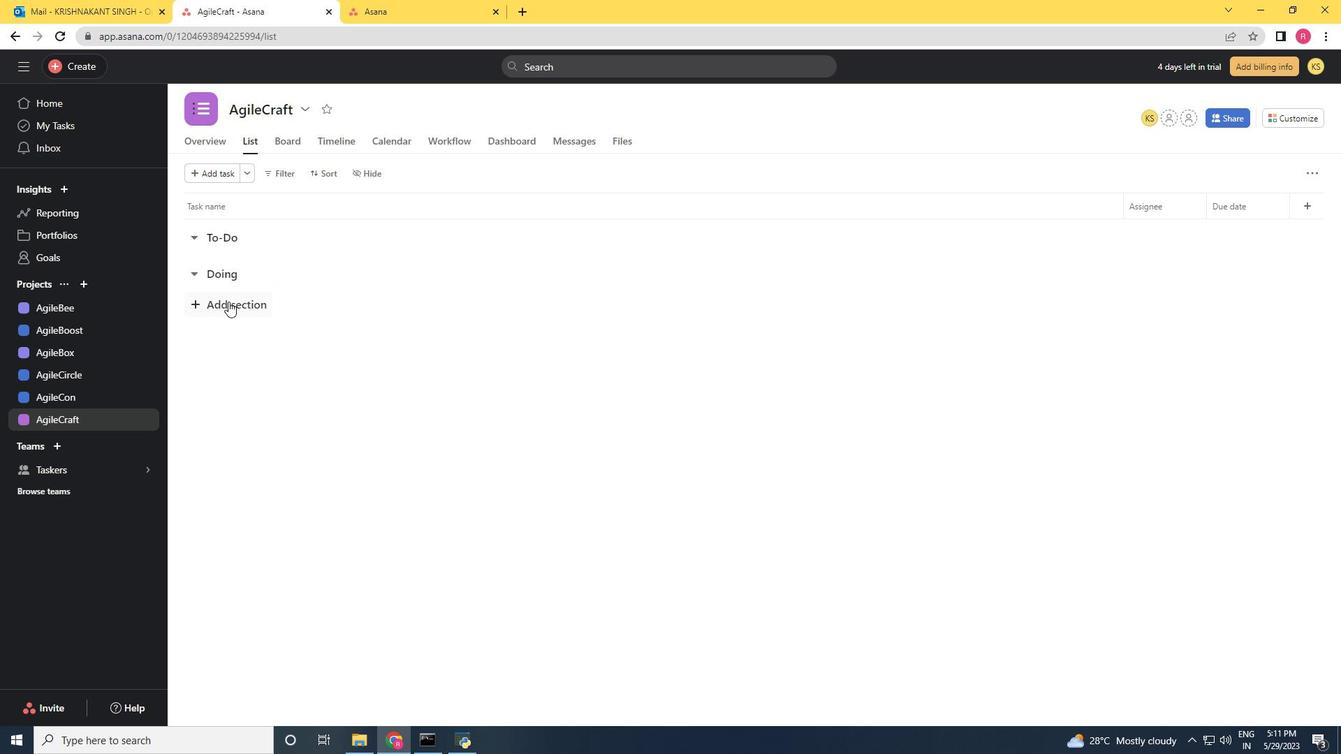 
Action: Key pressed <Key.shift><Key.shift>Done<Key.enter>
Screenshot: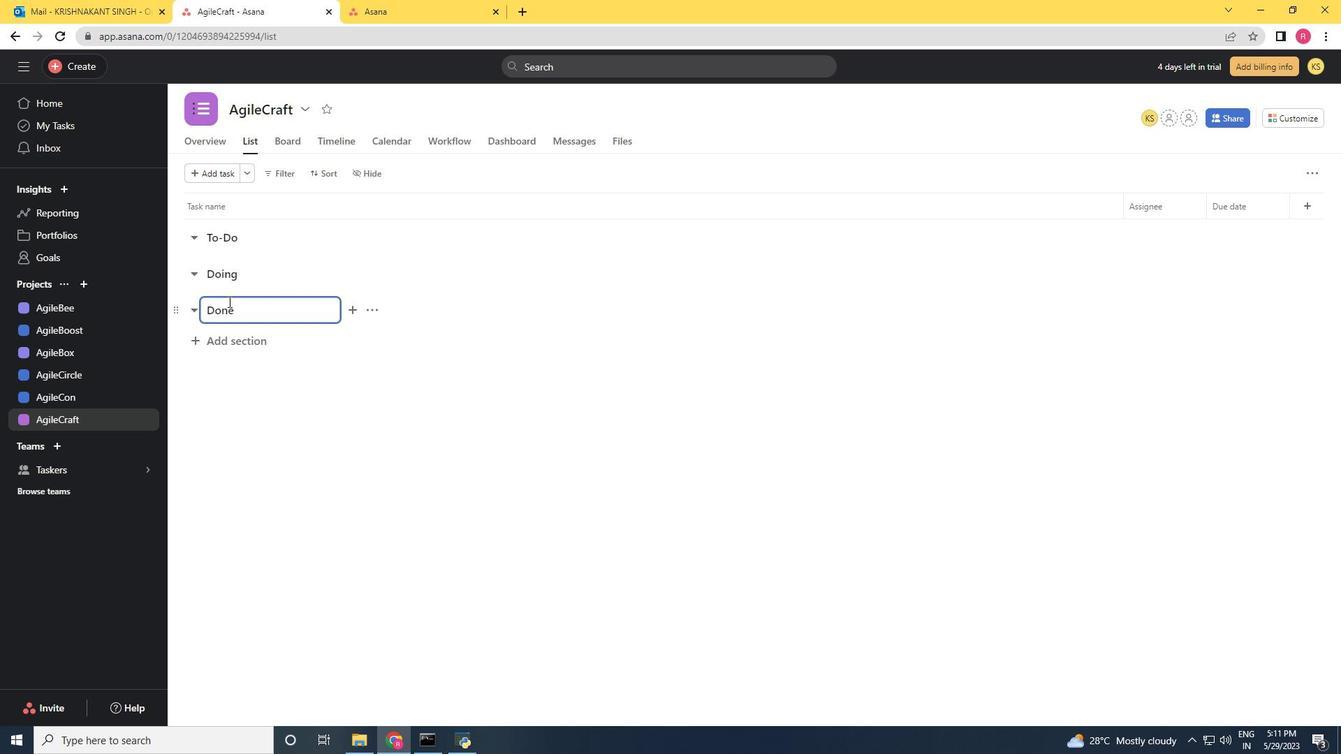 
Action: Mouse moved to (294, 427)
Screenshot: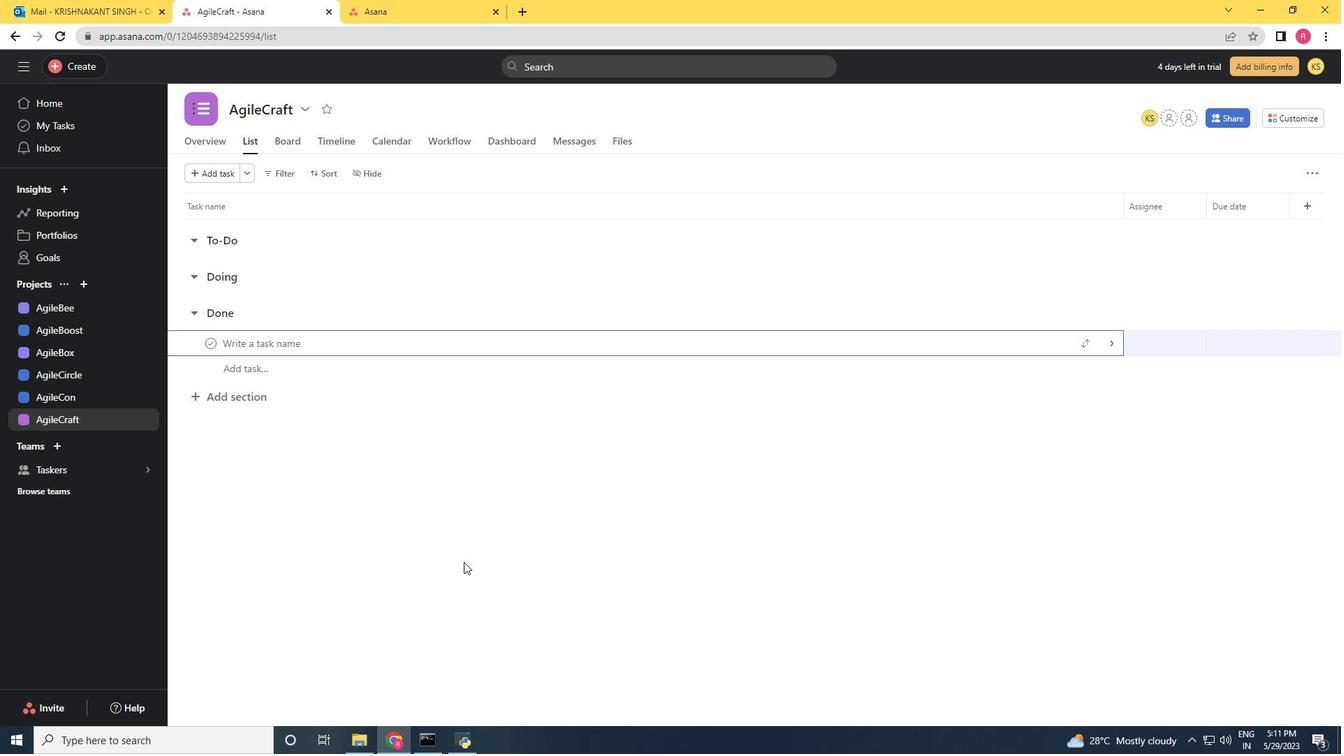 
Action: Mouse pressed left at (294, 427)
Screenshot: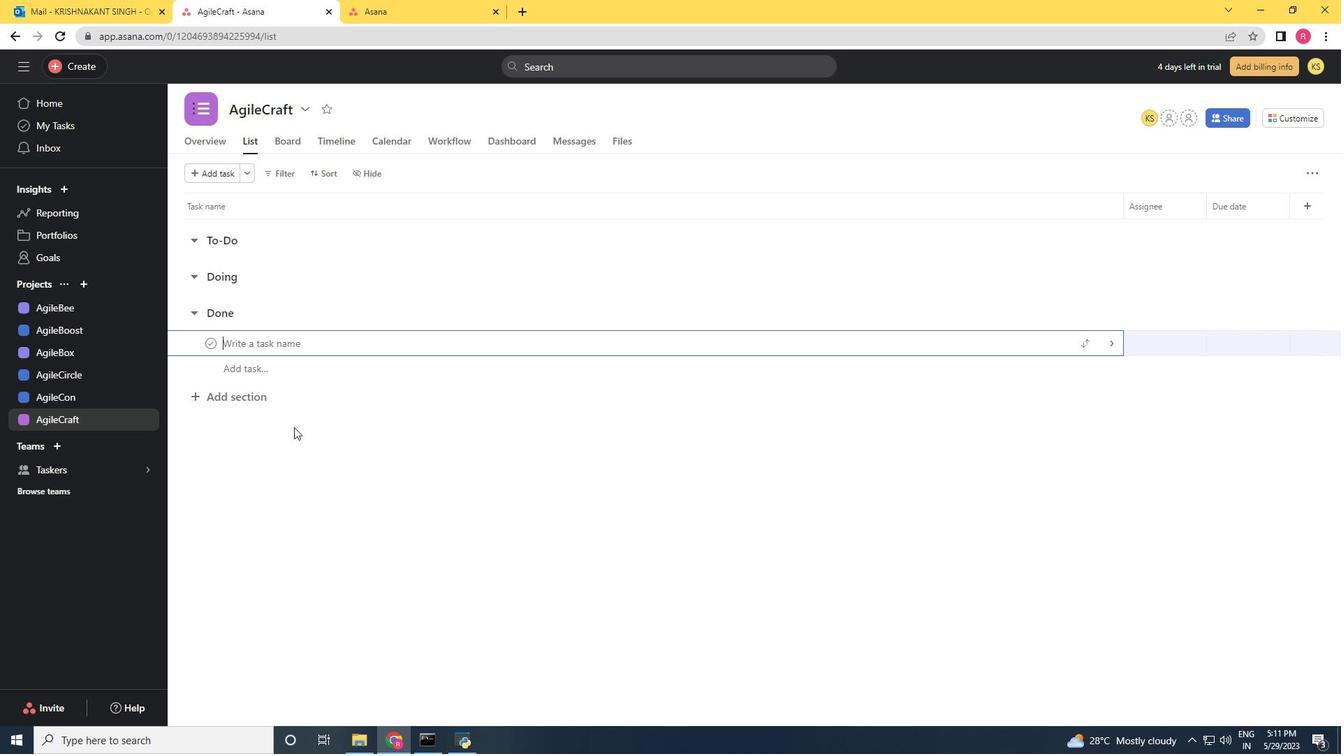 
